 Task: Search one way flight ticket for 3 adults, 3 children in business from Fayetteville: Northwest Arkansas National Airport to Riverton: Central Wyoming Regional Airport (was Riverton Regional) on 5-4-2023. Choice of flights is Singapure airlines. Number of bags: 1 carry on bag and 3 checked bags. Price is upto 99000. Outbound departure time preference is 23:15.
Action: Mouse moved to (367, 312)
Screenshot: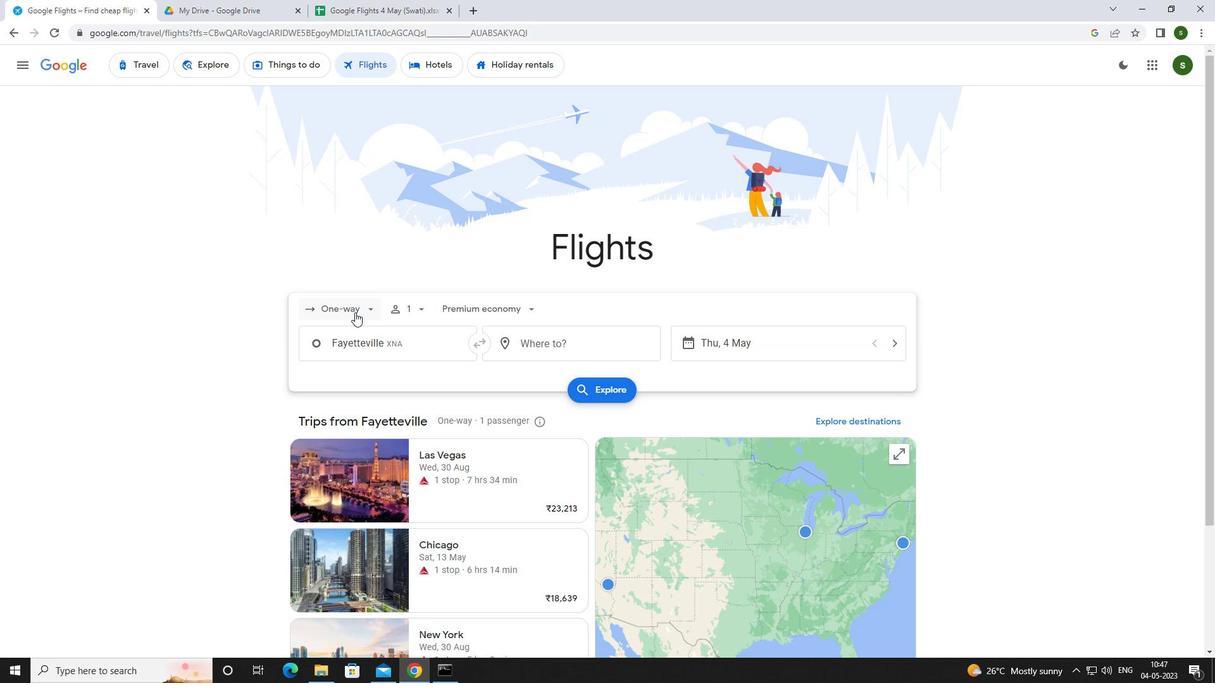 
Action: Mouse pressed left at (367, 312)
Screenshot: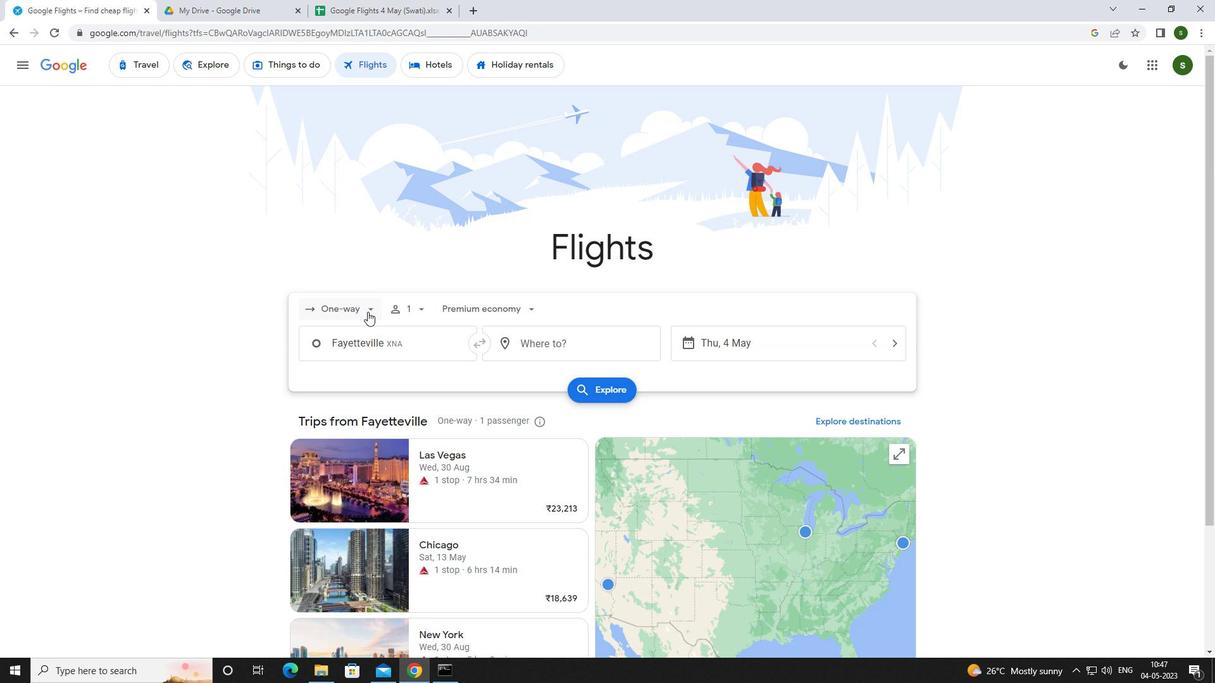 
Action: Mouse moved to (369, 361)
Screenshot: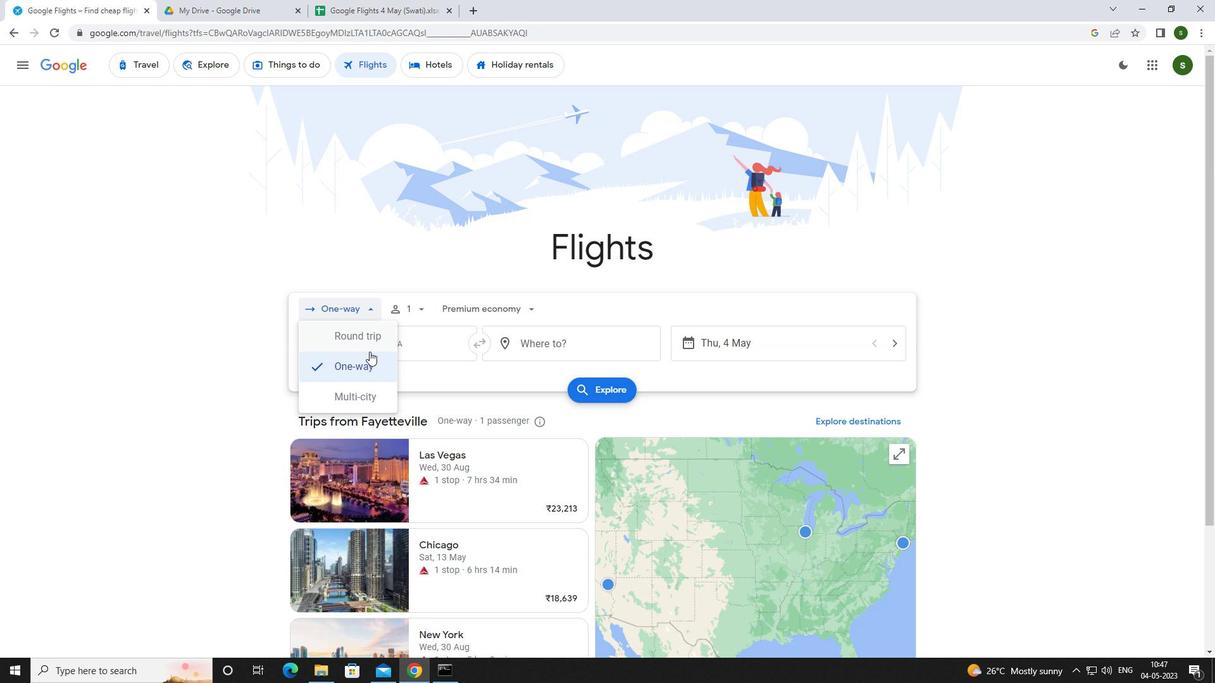 
Action: Mouse pressed left at (369, 361)
Screenshot: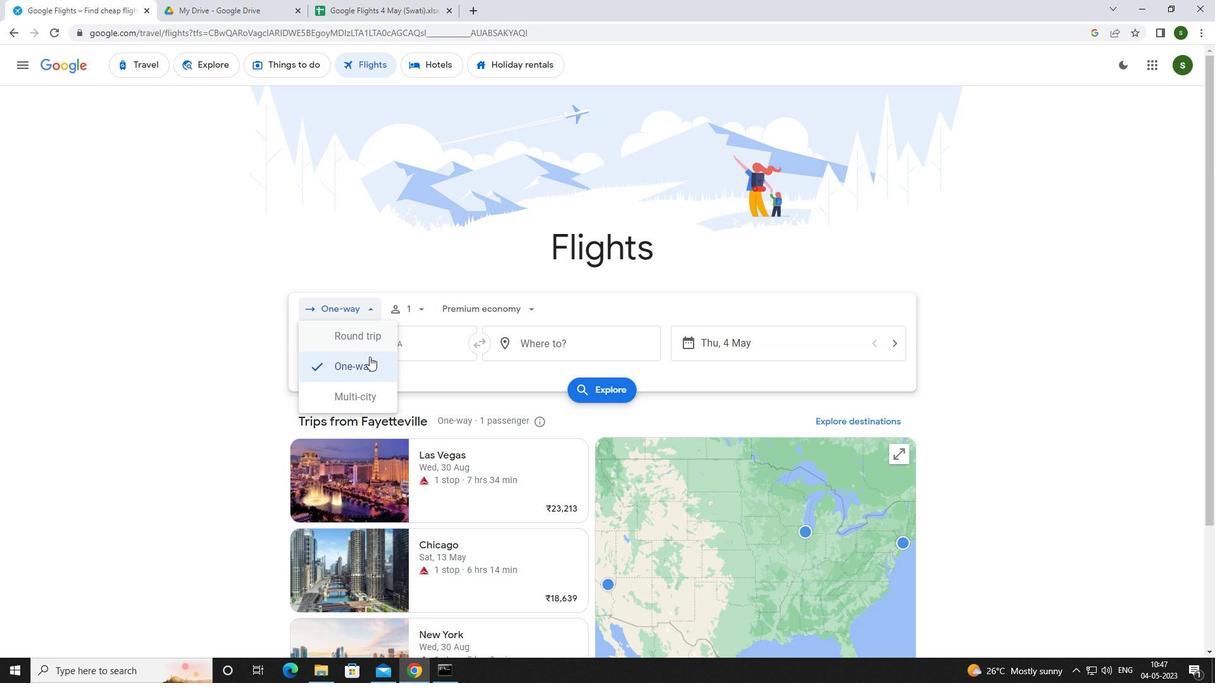 
Action: Mouse moved to (424, 307)
Screenshot: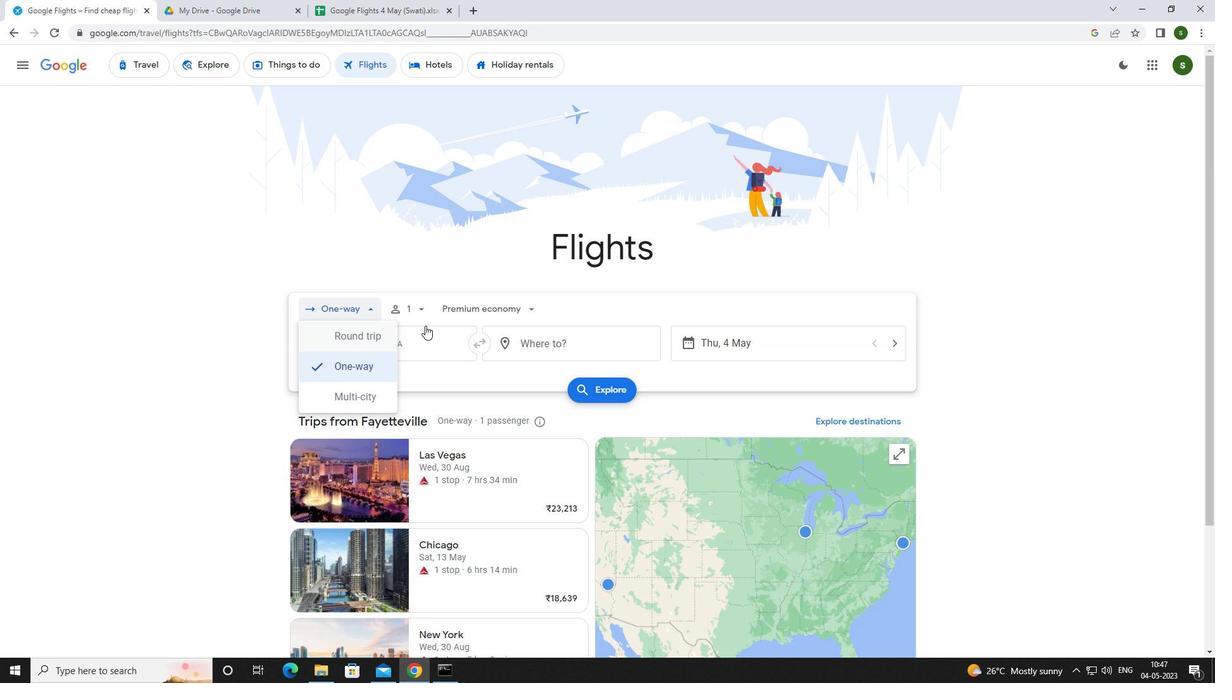 
Action: Mouse pressed left at (424, 307)
Screenshot: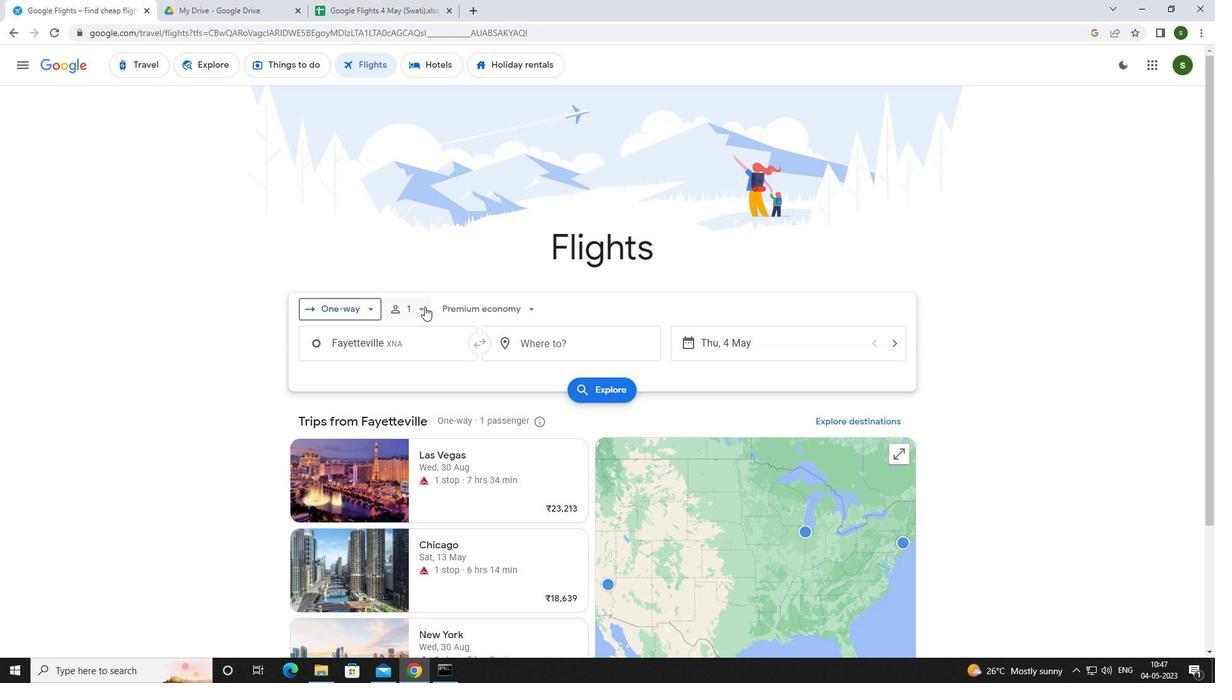 
Action: Mouse moved to (528, 339)
Screenshot: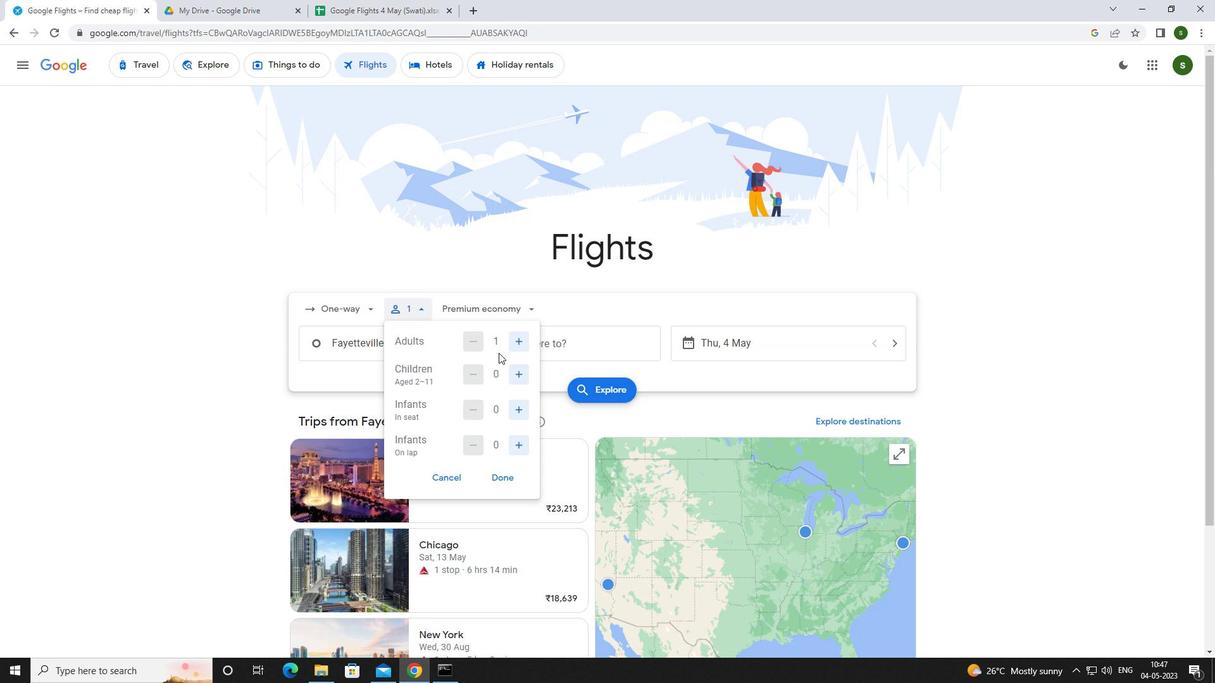 
Action: Mouse pressed left at (528, 339)
Screenshot: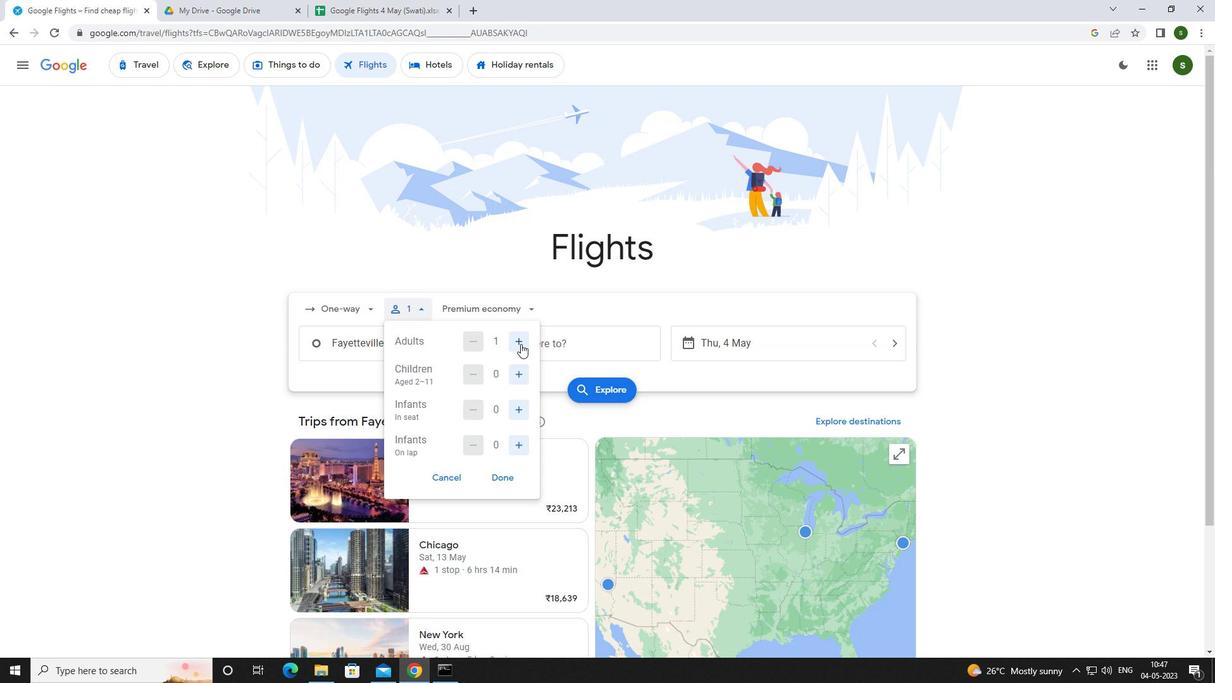 
Action: Mouse pressed left at (528, 339)
Screenshot: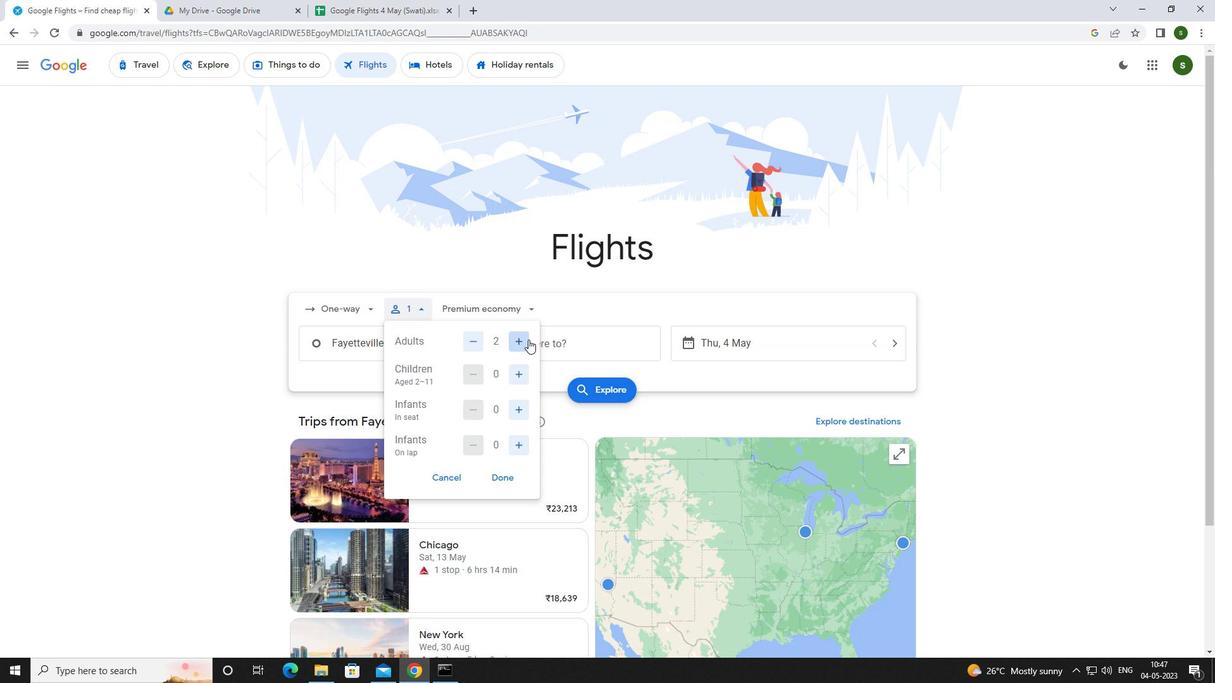 
Action: Mouse moved to (516, 374)
Screenshot: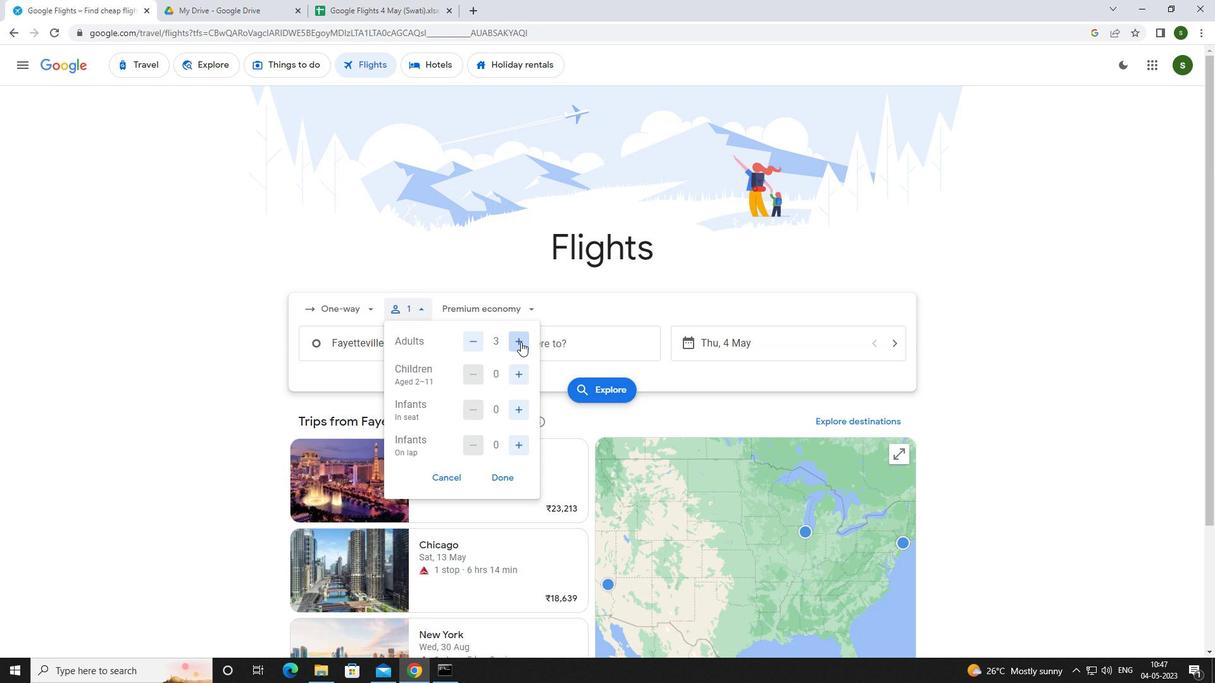 
Action: Mouse pressed left at (516, 374)
Screenshot: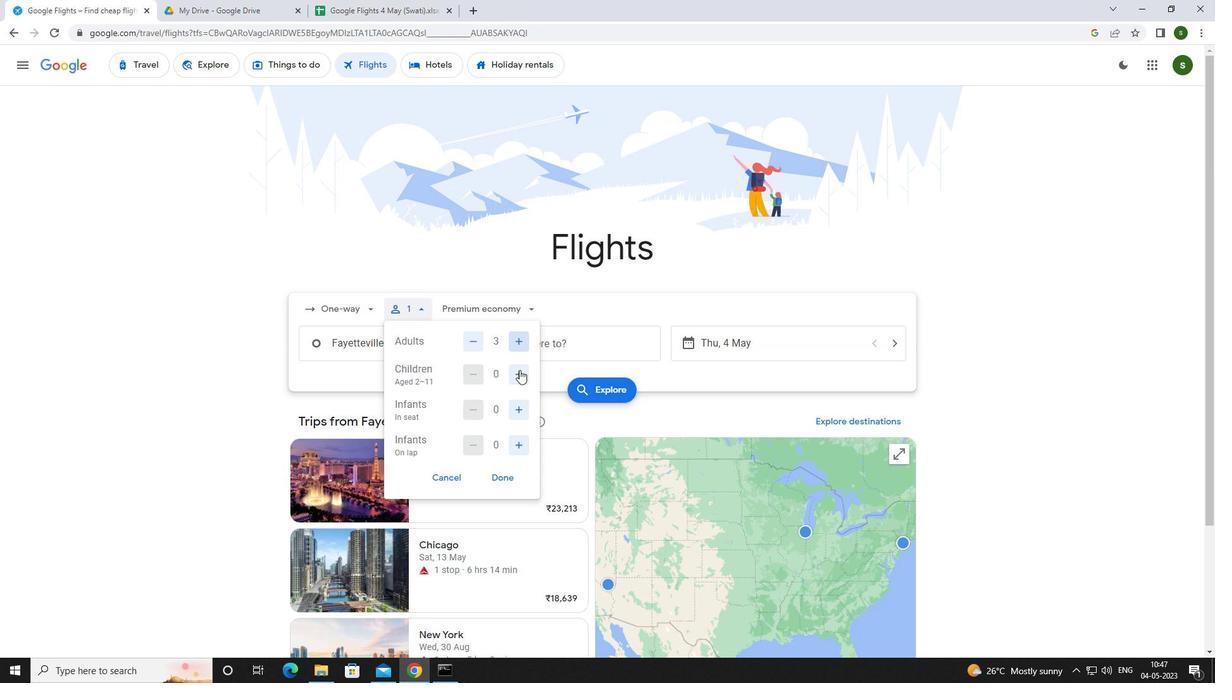 
Action: Mouse pressed left at (516, 374)
Screenshot: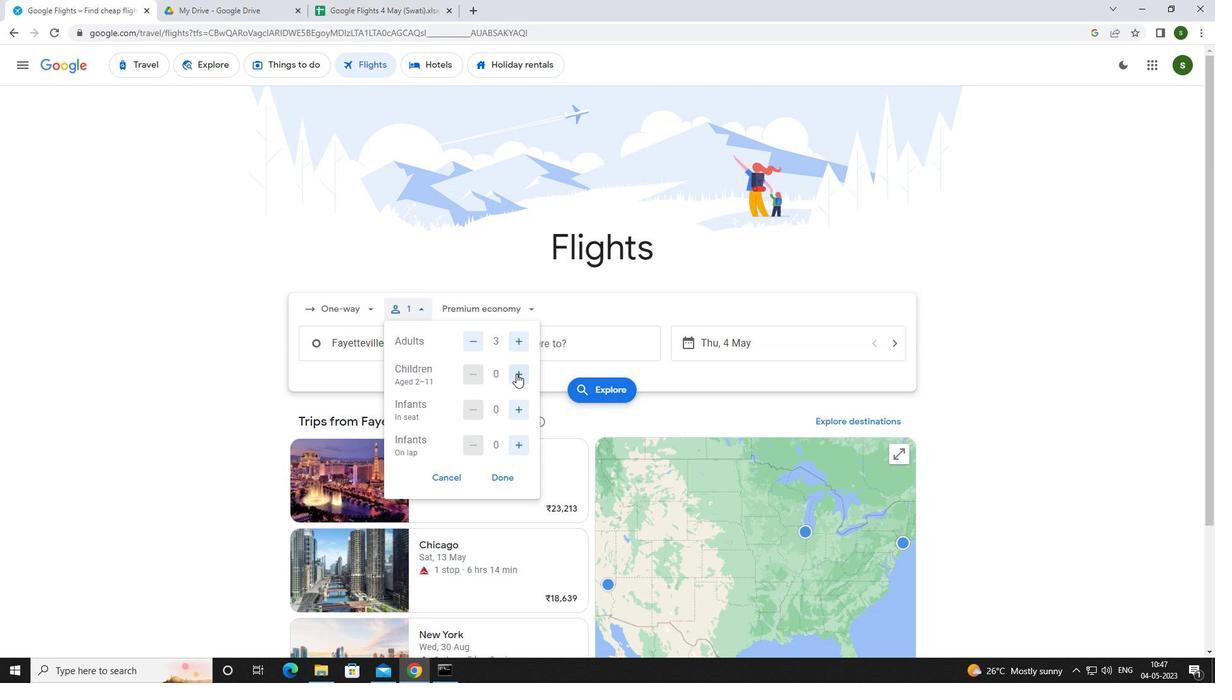 
Action: Mouse pressed left at (516, 374)
Screenshot: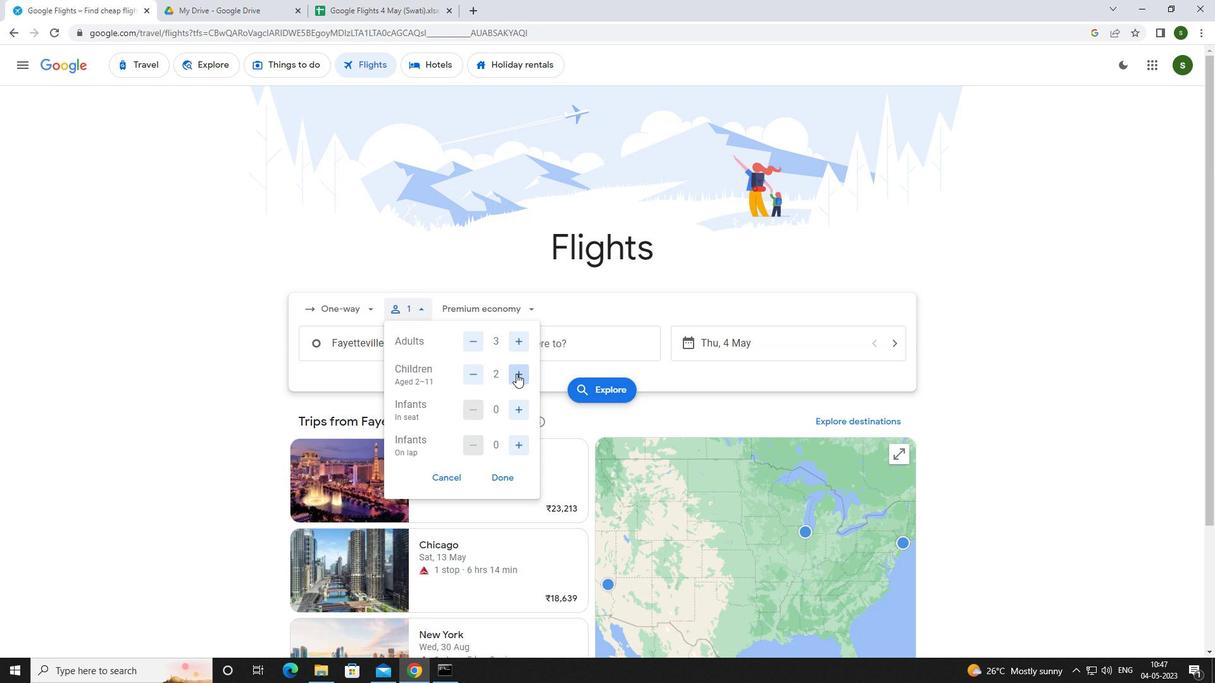 
Action: Mouse moved to (512, 303)
Screenshot: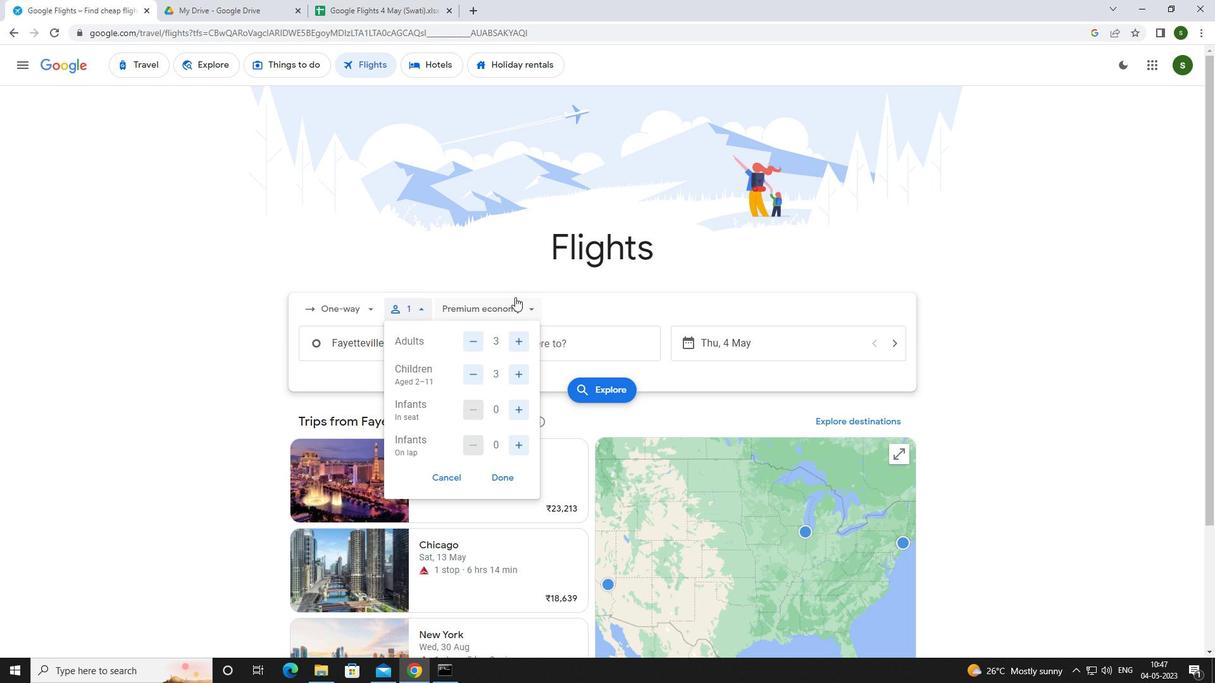 
Action: Mouse pressed left at (512, 303)
Screenshot: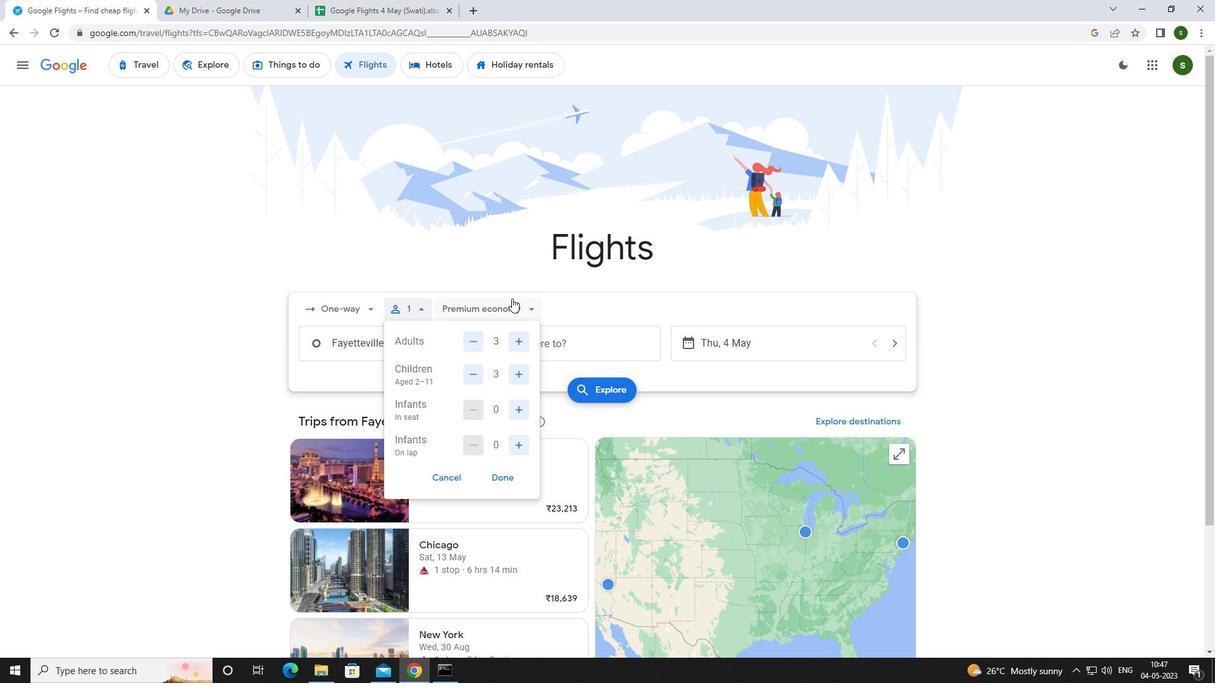 
Action: Mouse moved to (504, 389)
Screenshot: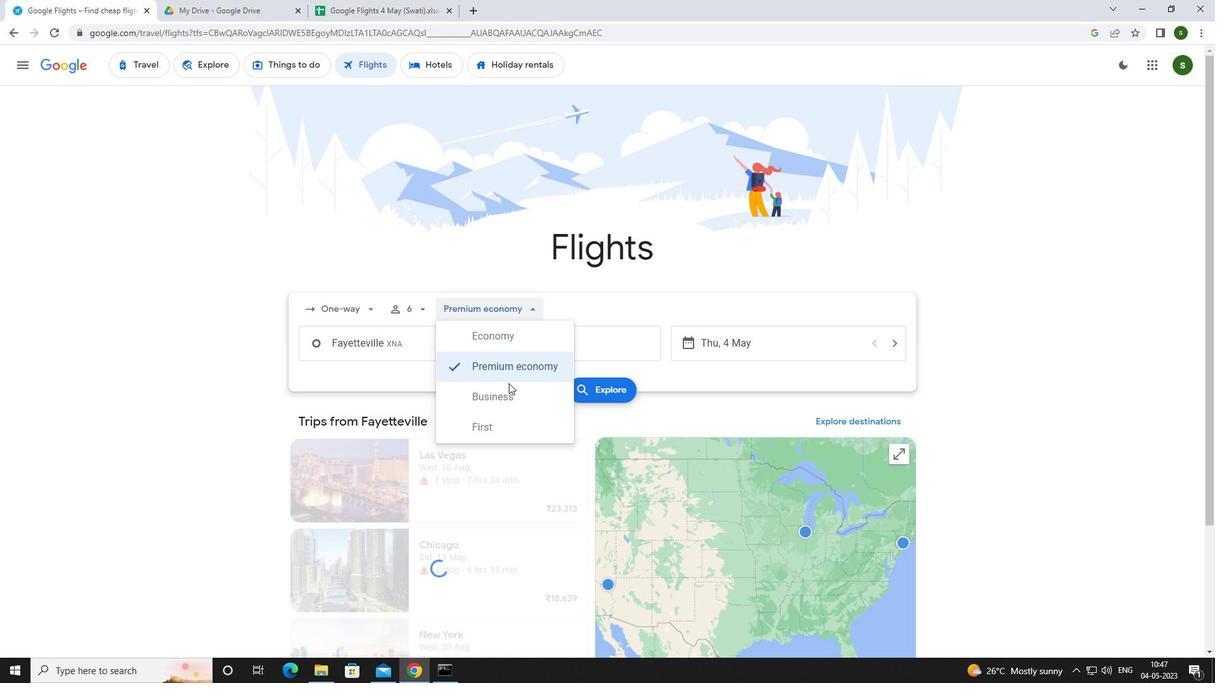 
Action: Mouse pressed left at (504, 389)
Screenshot: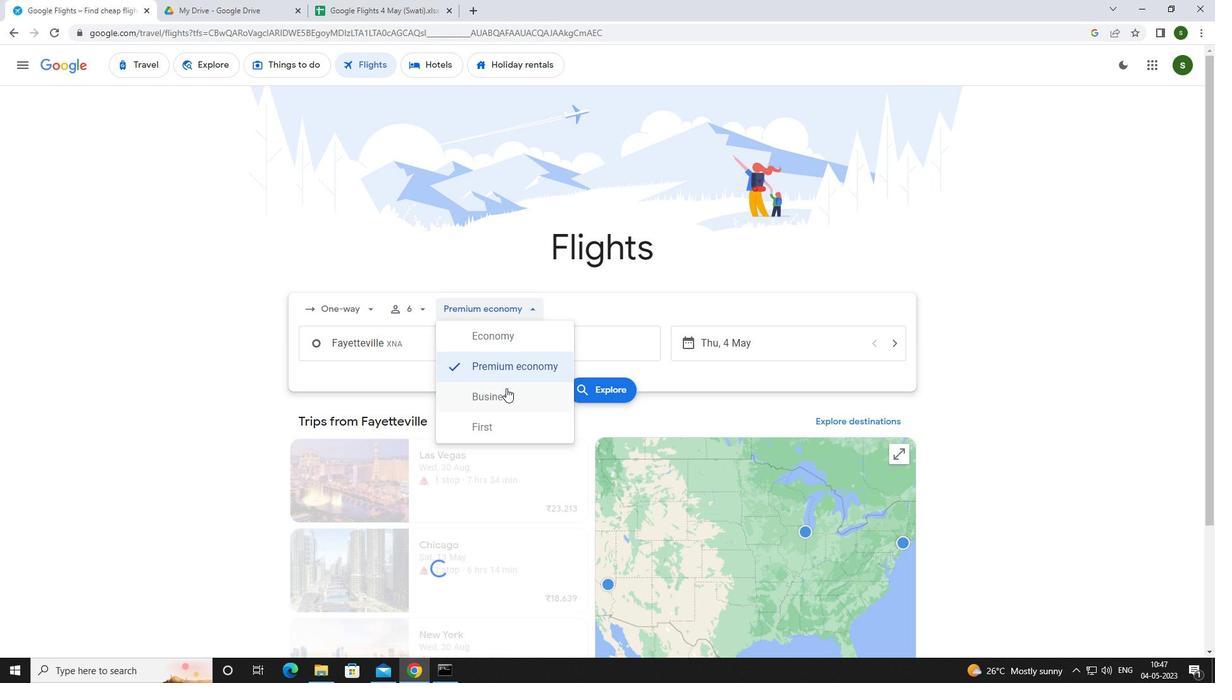 
Action: Mouse moved to (422, 352)
Screenshot: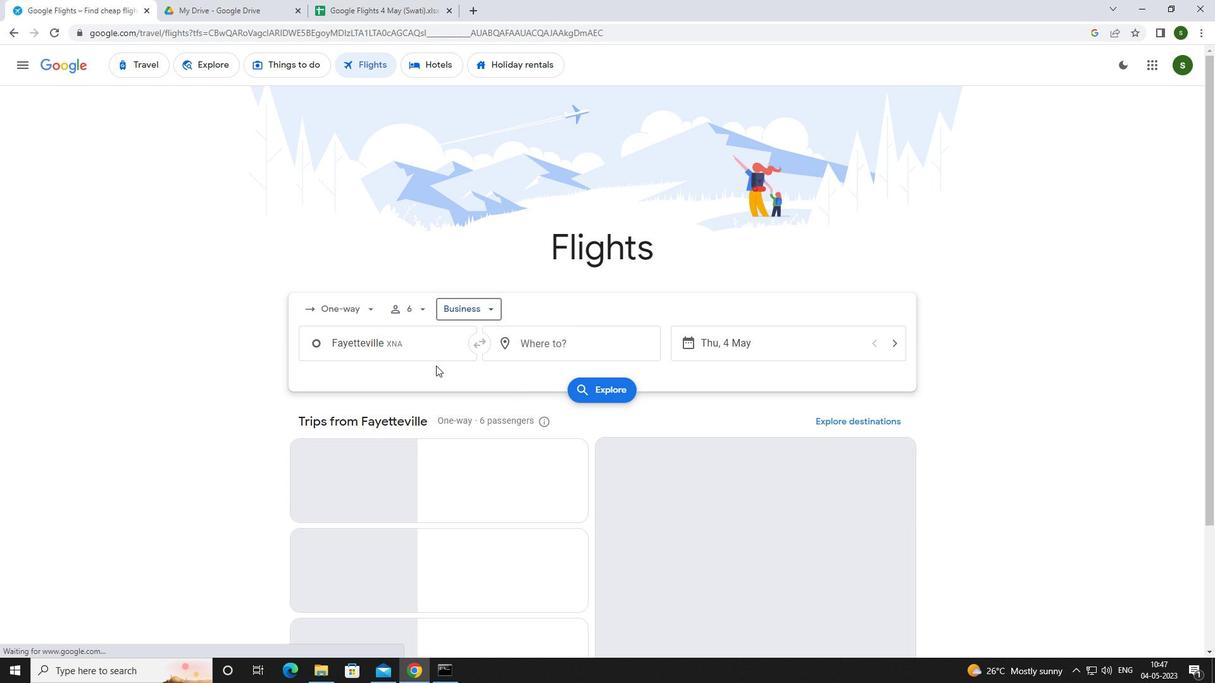 
Action: Mouse pressed left at (422, 352)
Screenshot: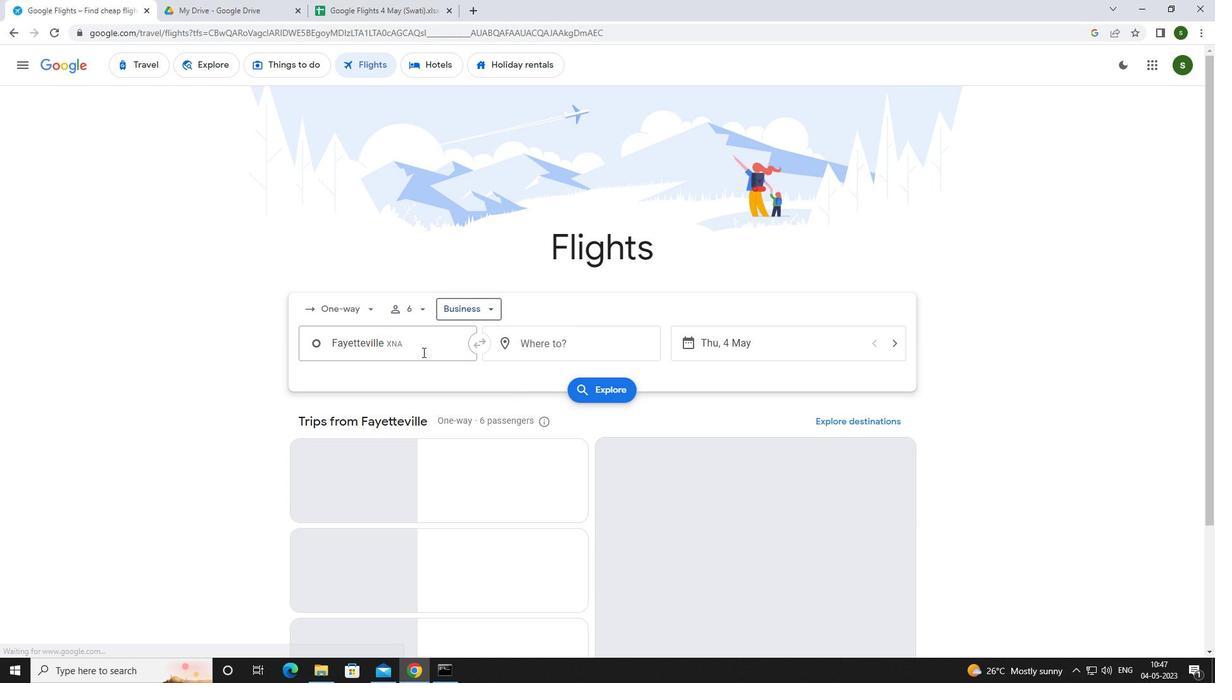 
Action: Mouse moved to (422, 348)
Screenshot: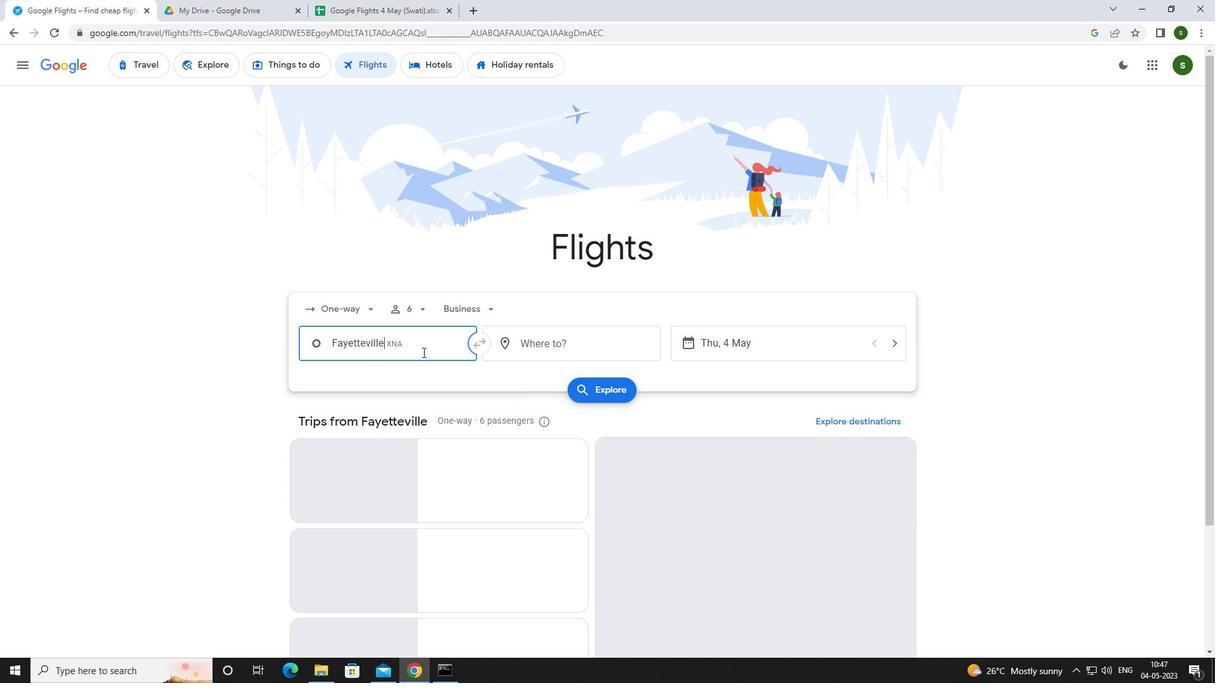 
Action: Key pressed <Key.caps_lock>f<Key.caps_lock>aye
Screenshot: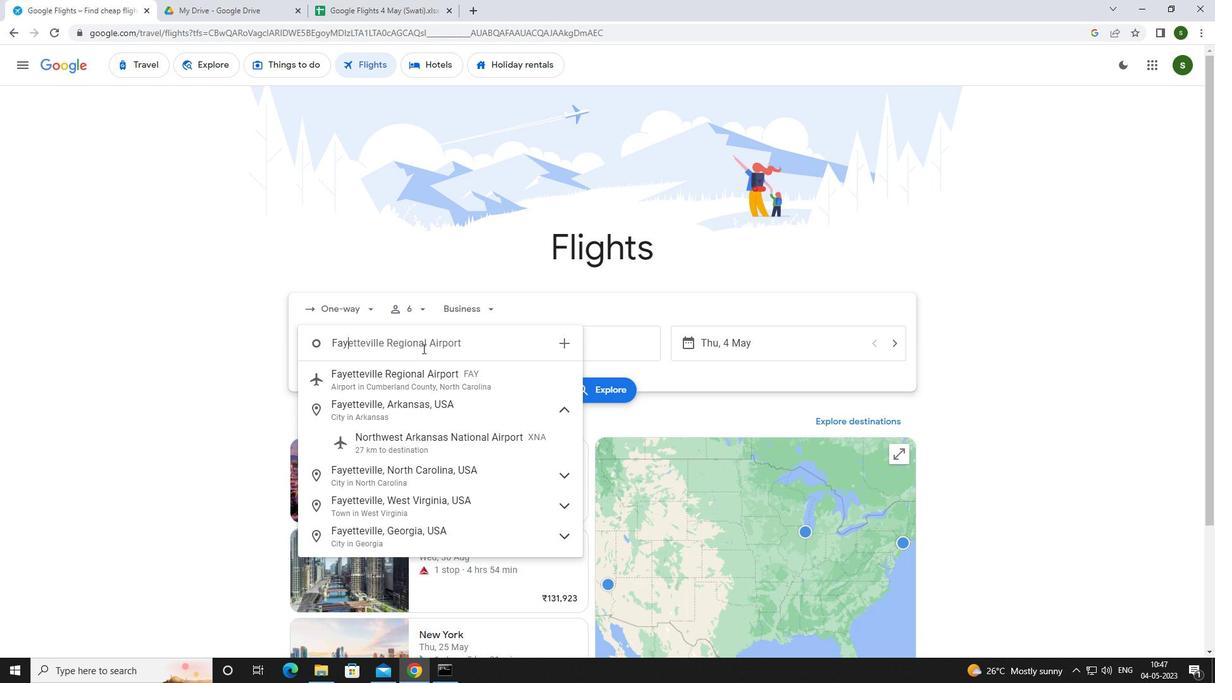 
Action: Mouse moved to (439, 403)
Screenshot: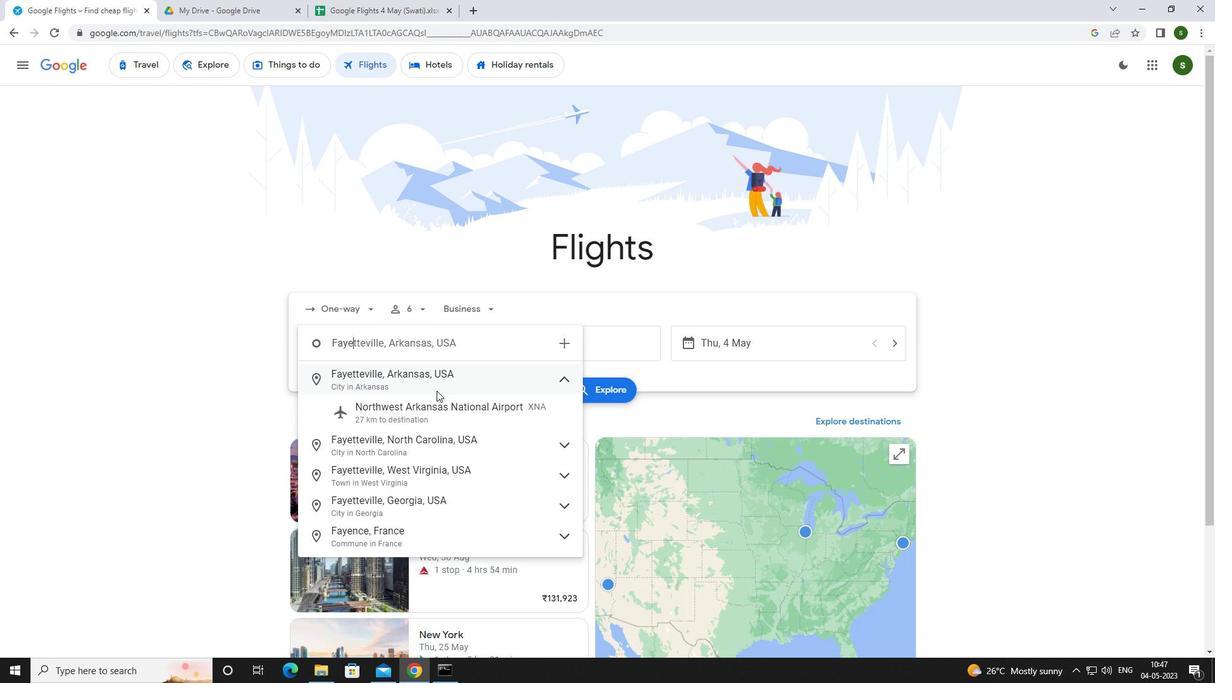 
Action: Mouse pressed left at (439, 403)
Screenshot: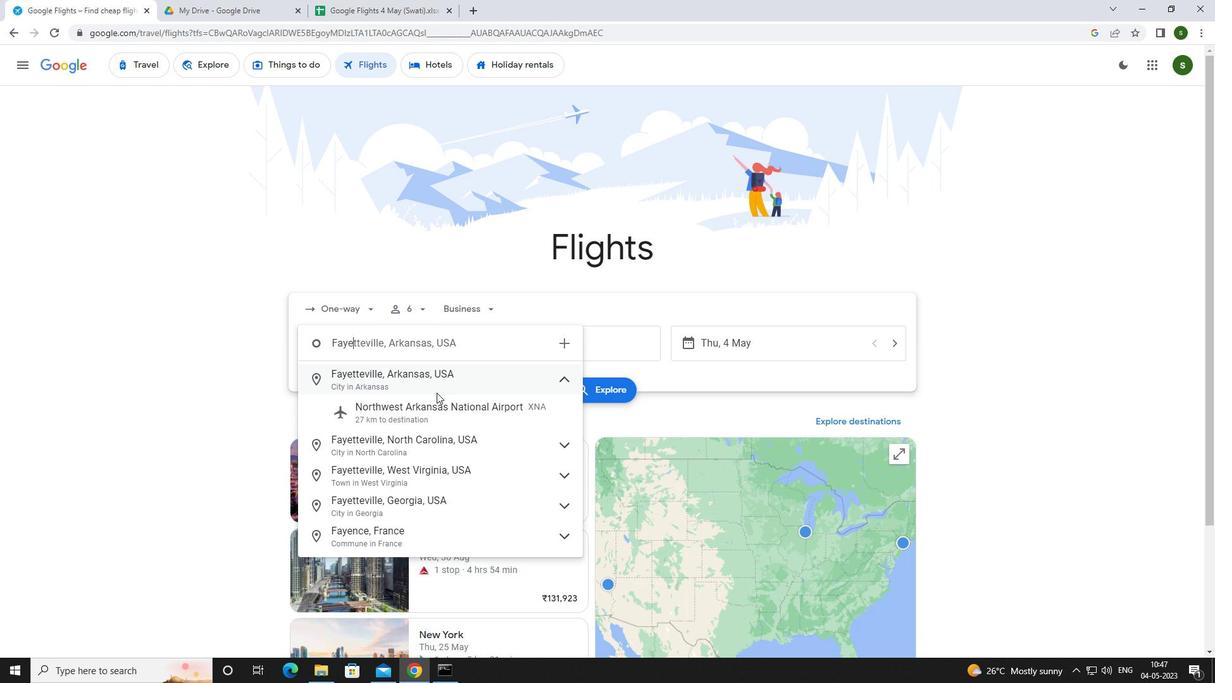 
Action: Mouse moved to (543, 341)
Screenshot: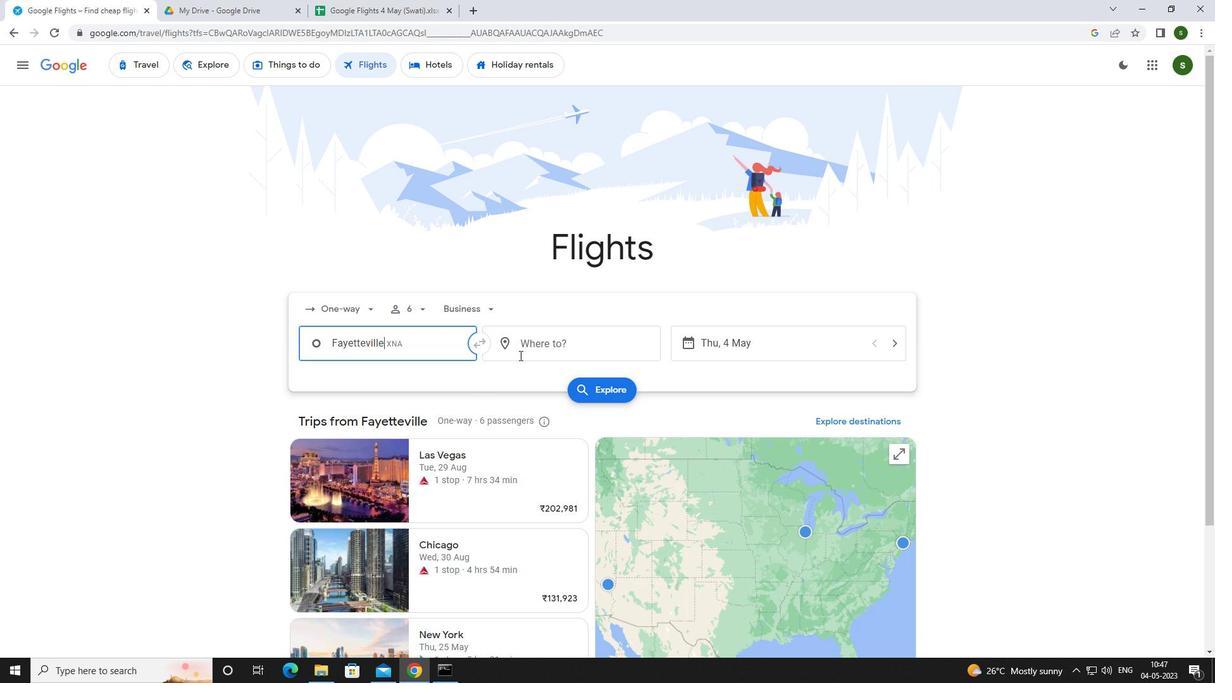 
Action: Mouse pressed left at (543, 341)
Screenshot: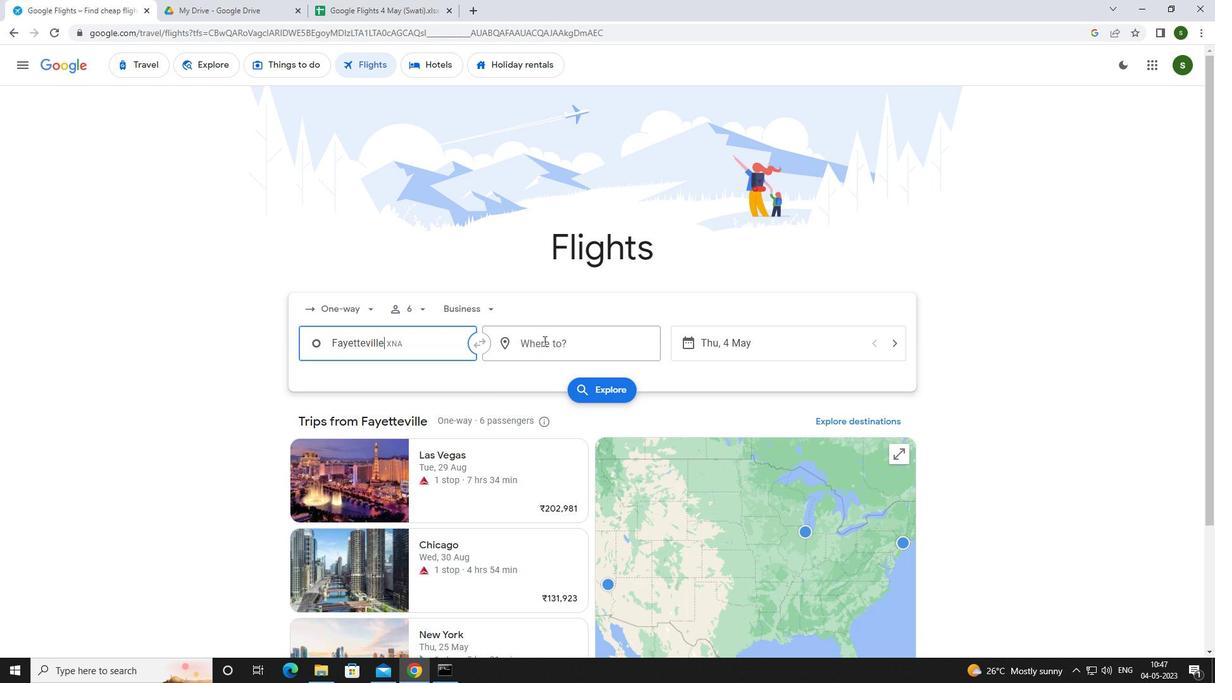 
Action: Mouse moved to (498, 351)
Screenshot: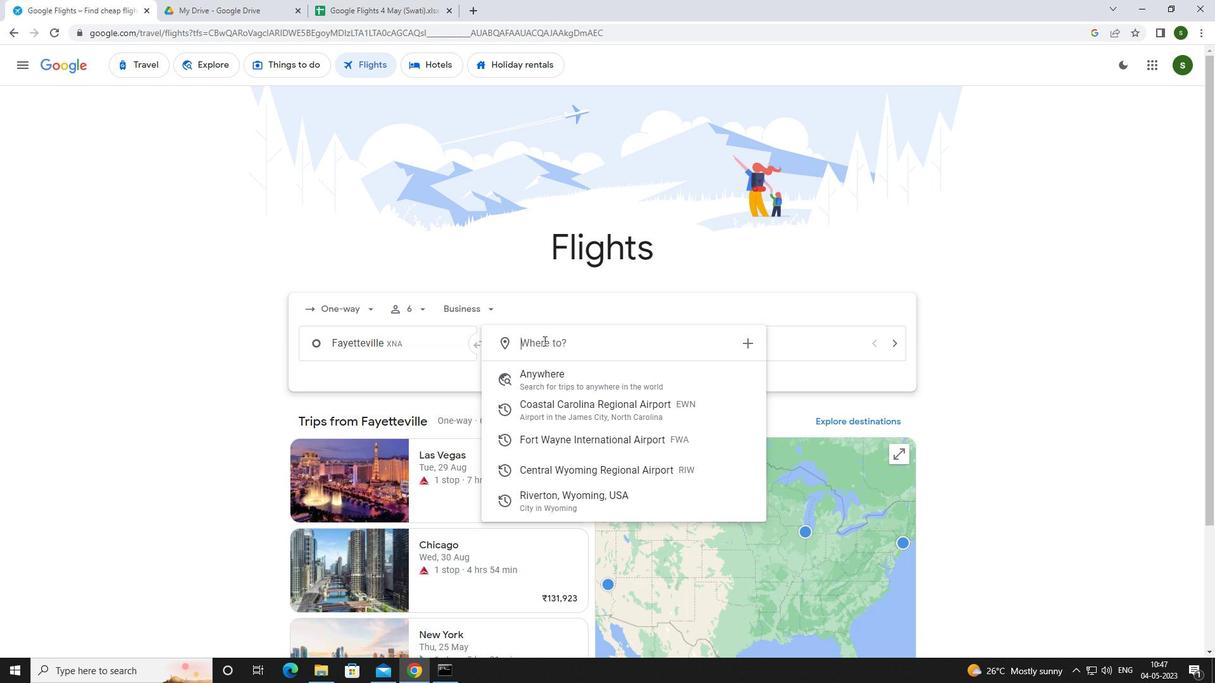 
Action: Key pressed <Key.caps_lock>r<Key.caps_lock>iverto
Screenshot: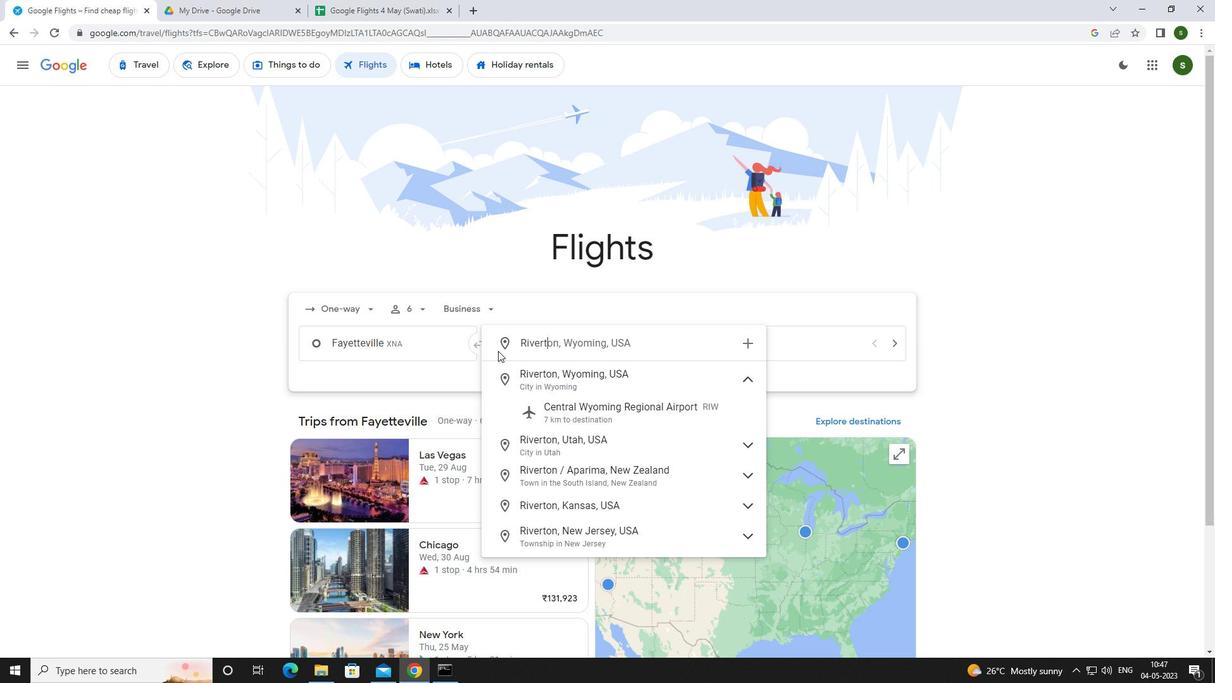 
Action: Mouse moved to (591, 411)
Screenshot: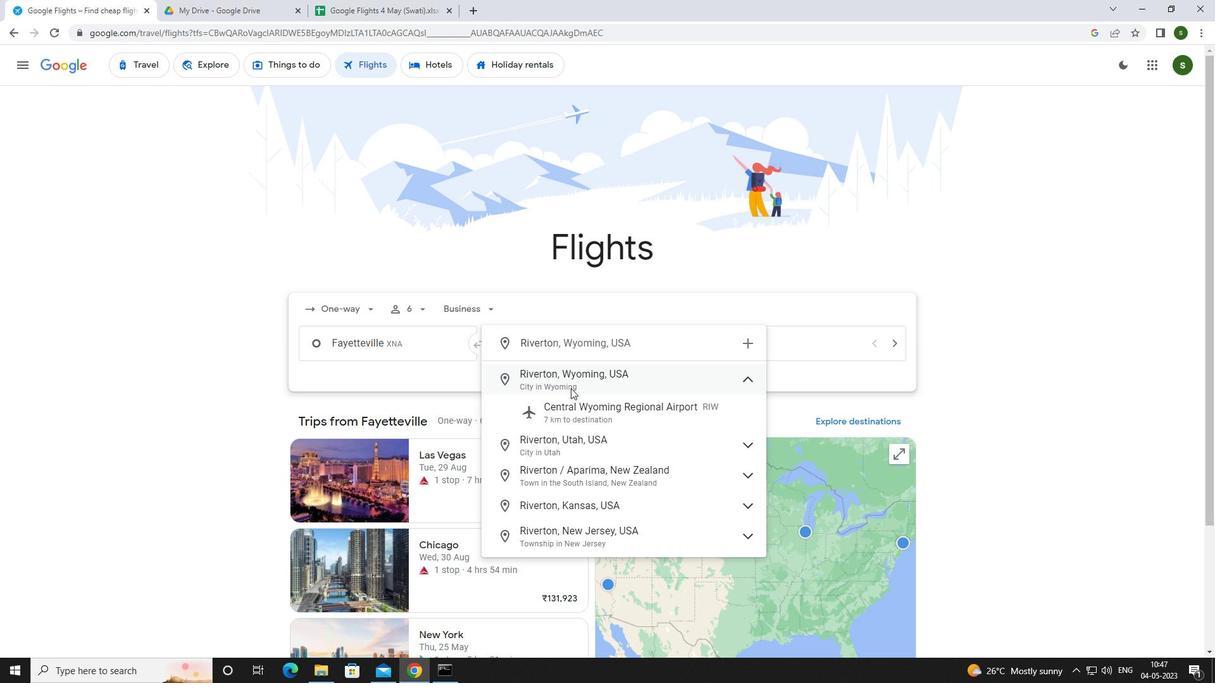 
Action: Mouse pressed left at (591, 411)
Screenshot: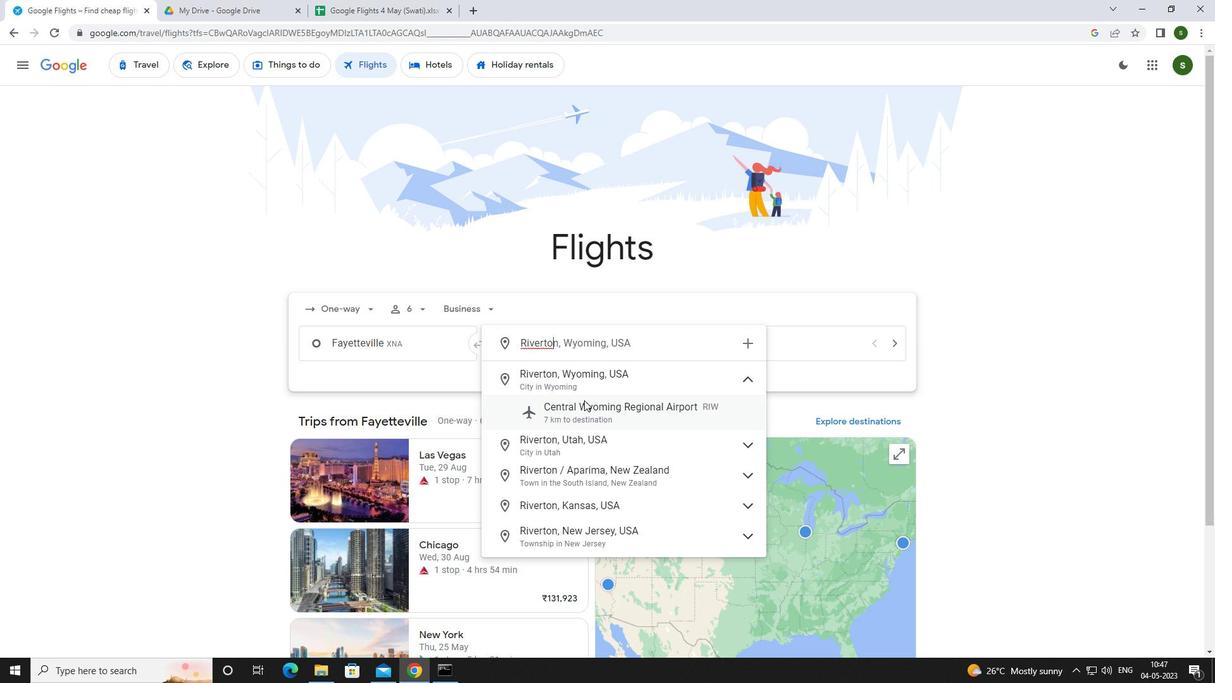 
Action: Mouse moved to (759, 348)
Screenshot: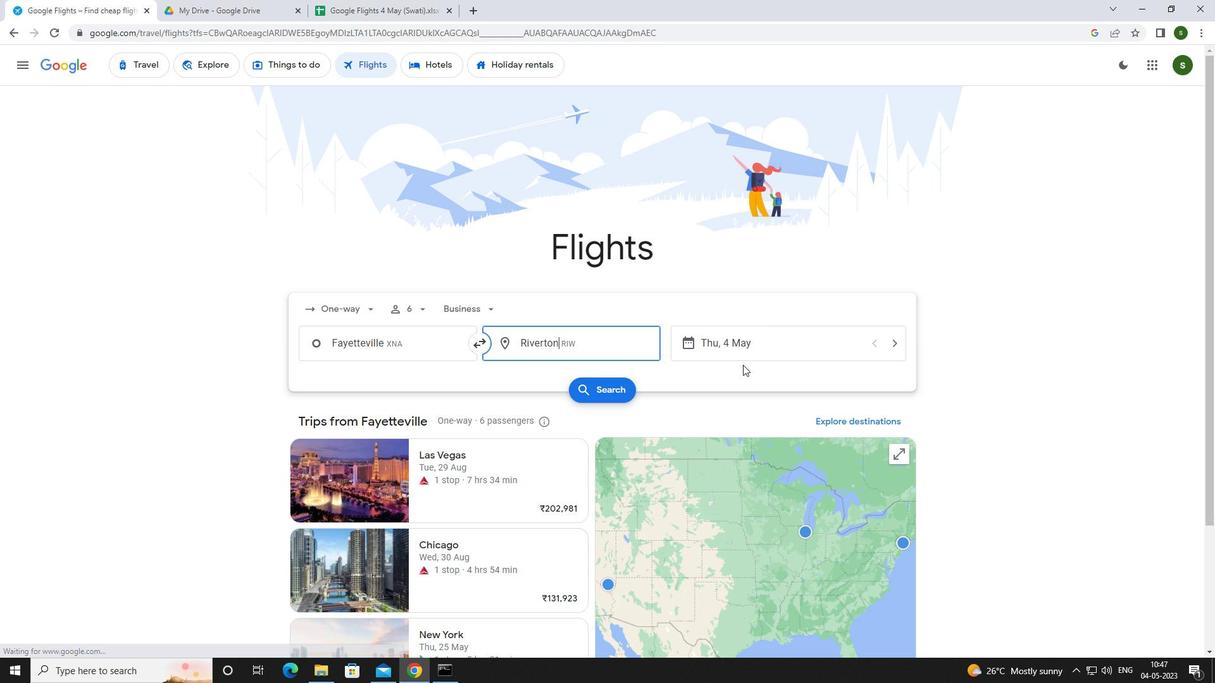 
Action: Mouse pressed left at (759, 348)
Screenshot: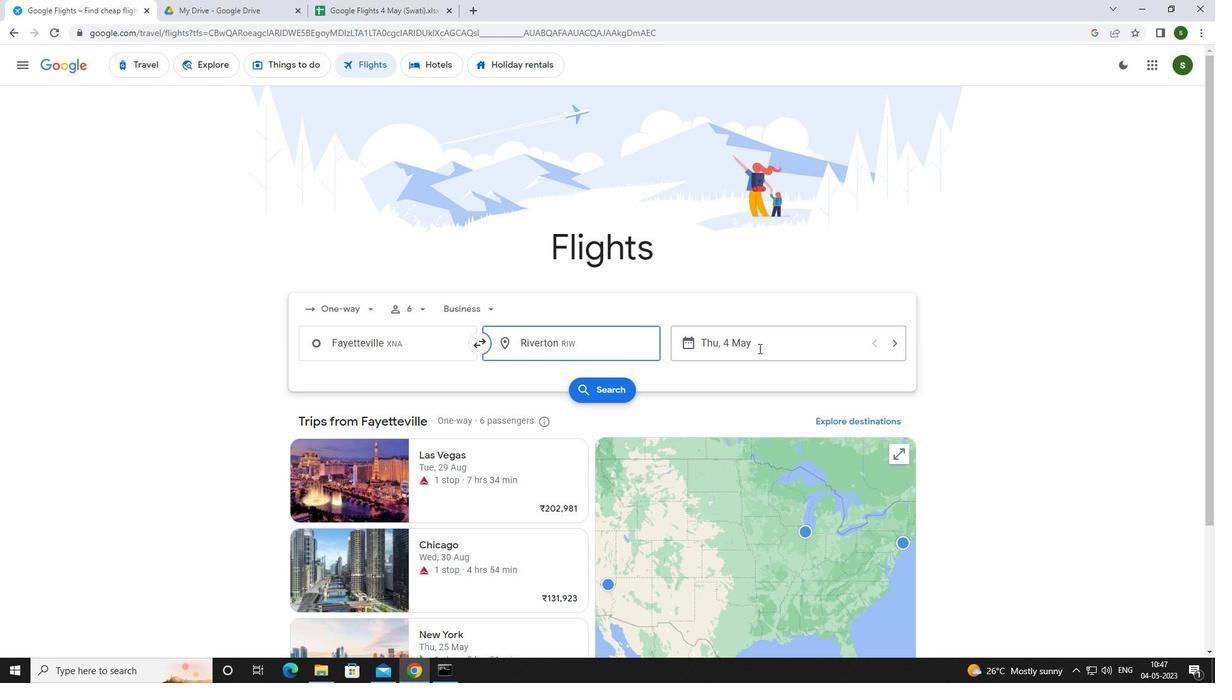 
Action: Mouse moved to (569, 422)
Screenshot: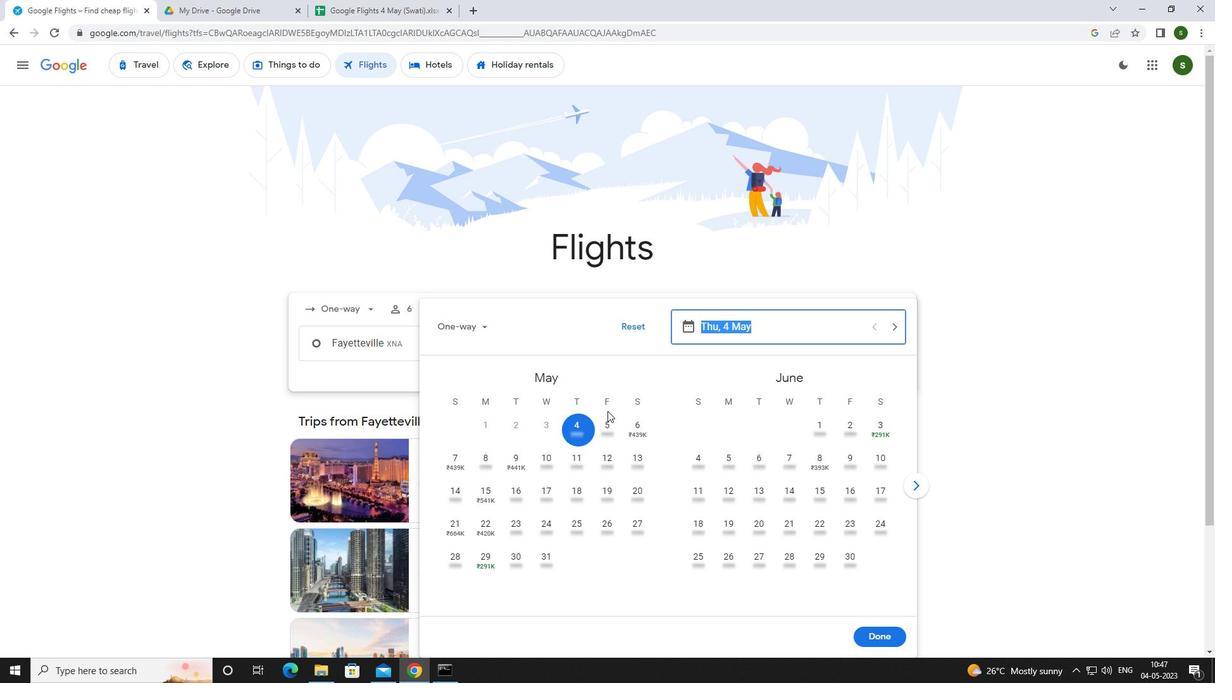 
Action: Mouse pressed left at (569, 422)
Screenshot: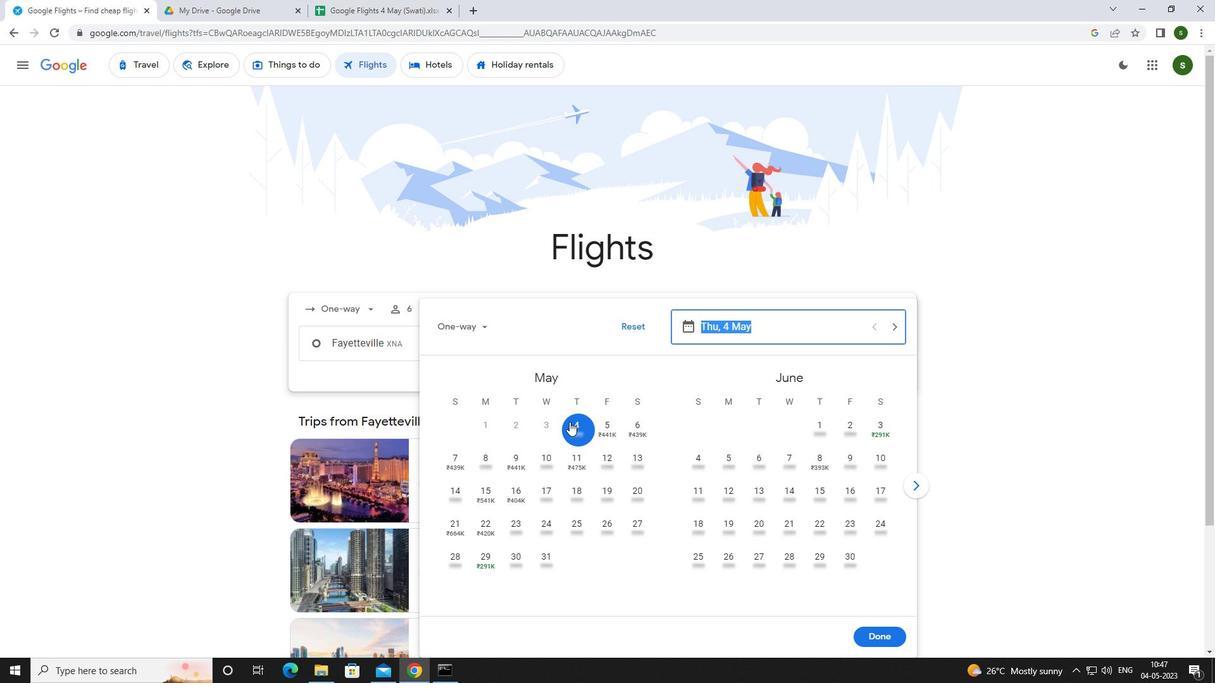 
Action: Mouse moved to (876, 634)
Screenshot: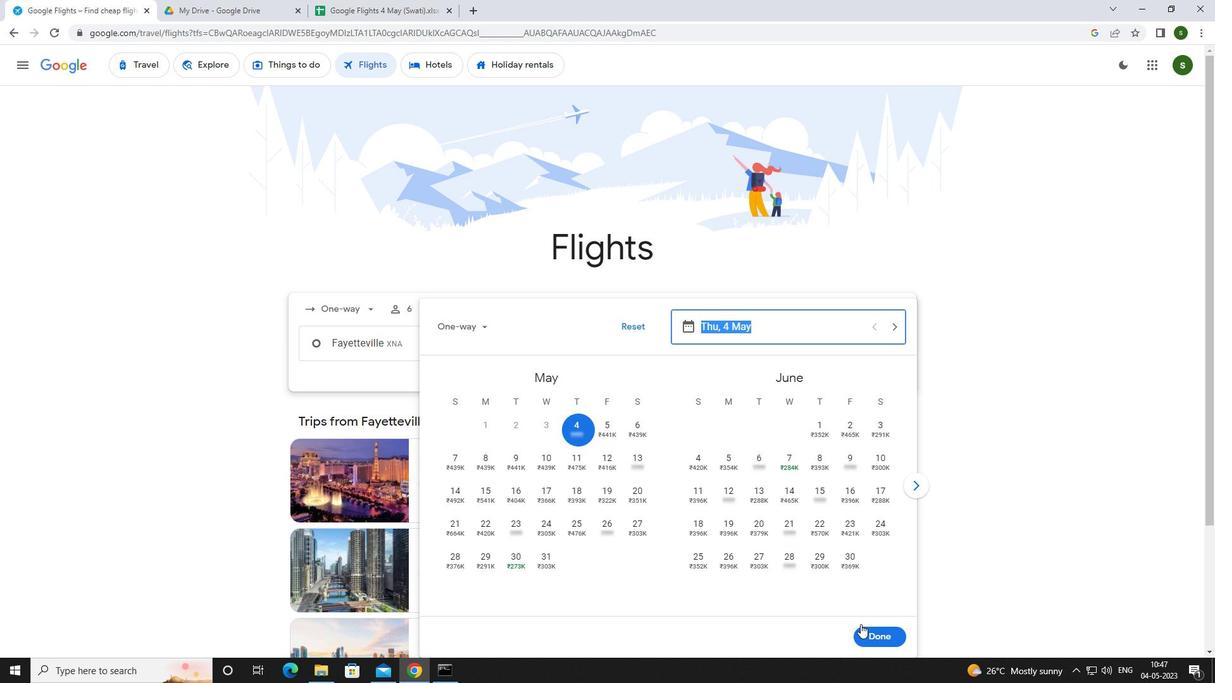 
Action: Mouse pressed left at (876, 634)
Screenshot: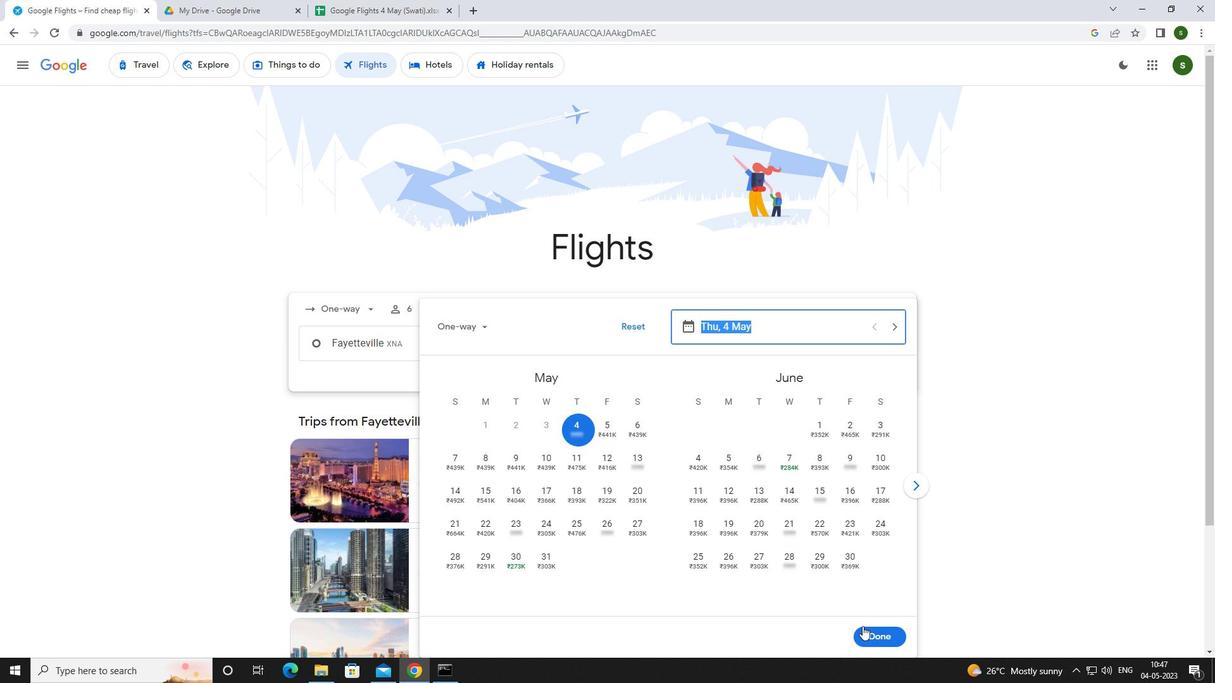 
Action: Mouse moved to (617, 394)
Screenshot: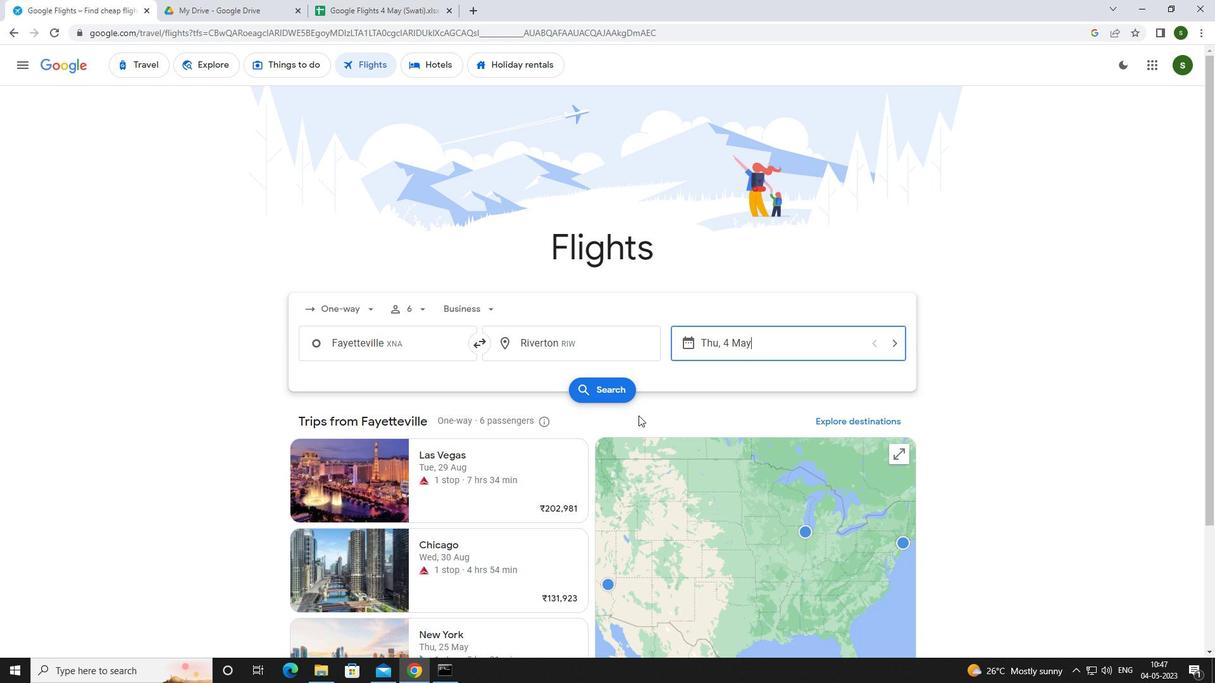 
Action: Mouse pressed left at (617, 394)
Screenshot: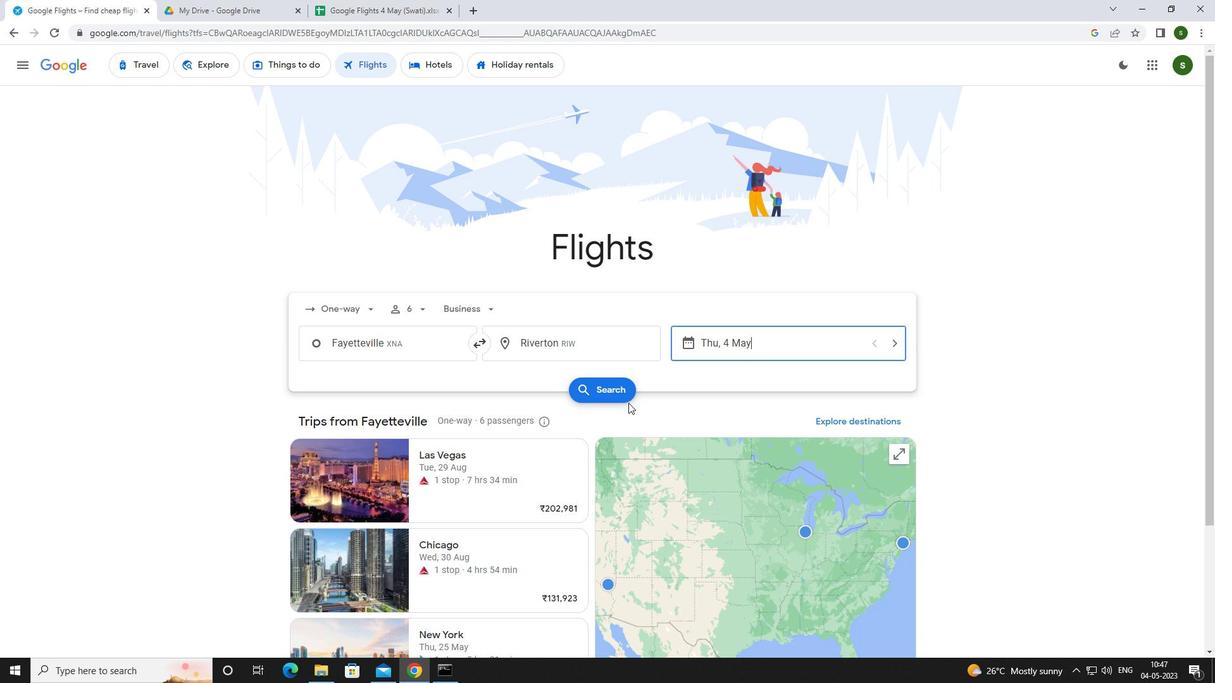 
Action: Mouse moved to (325, 176)
Screenshot: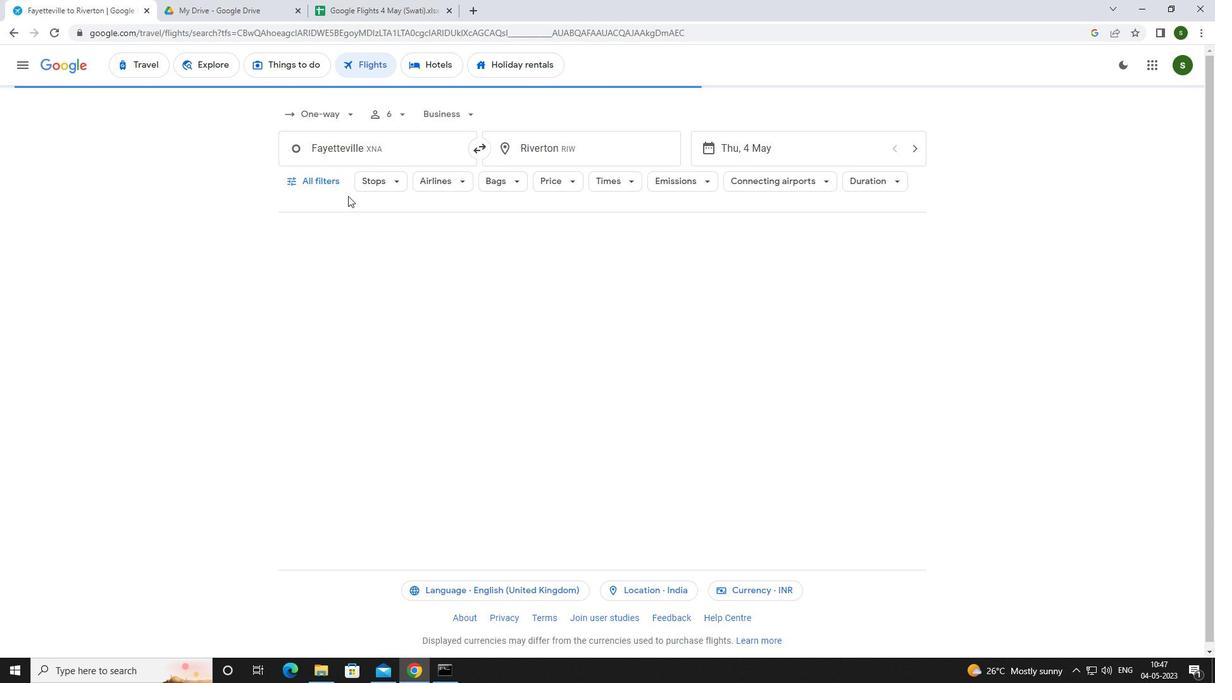 
Action: Mouse pressed left at (325, 176)
Screenshot: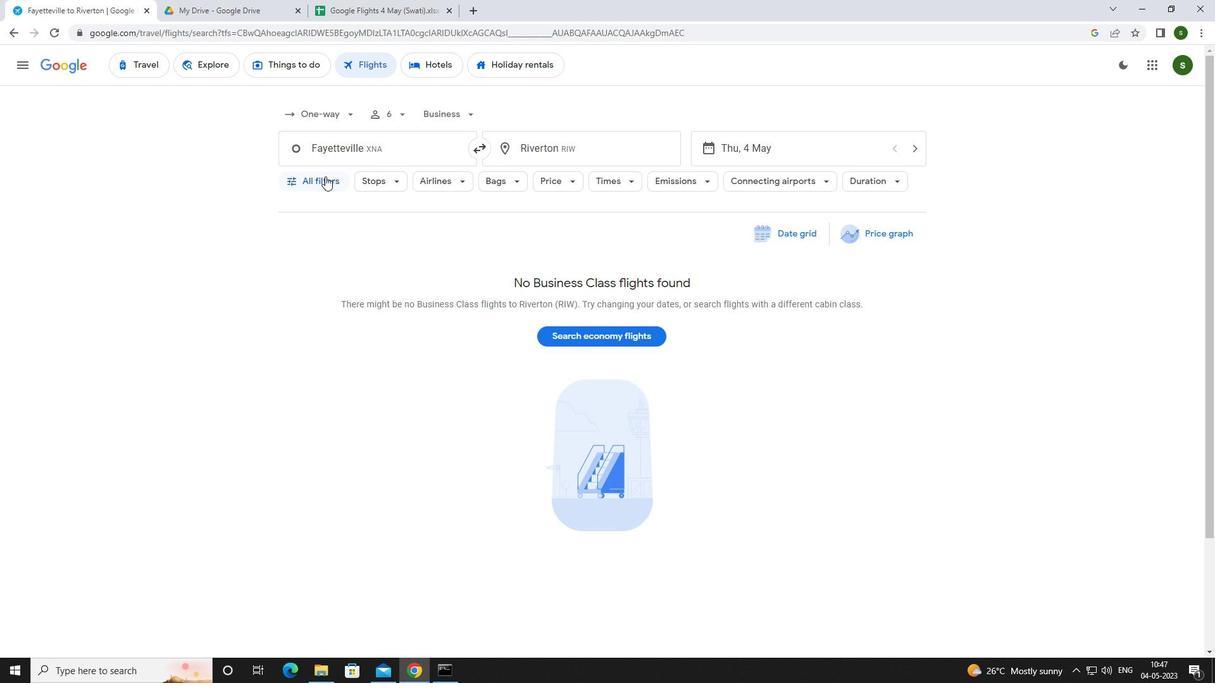 
Action: Mouse moved to (471, 452)
Screenshot: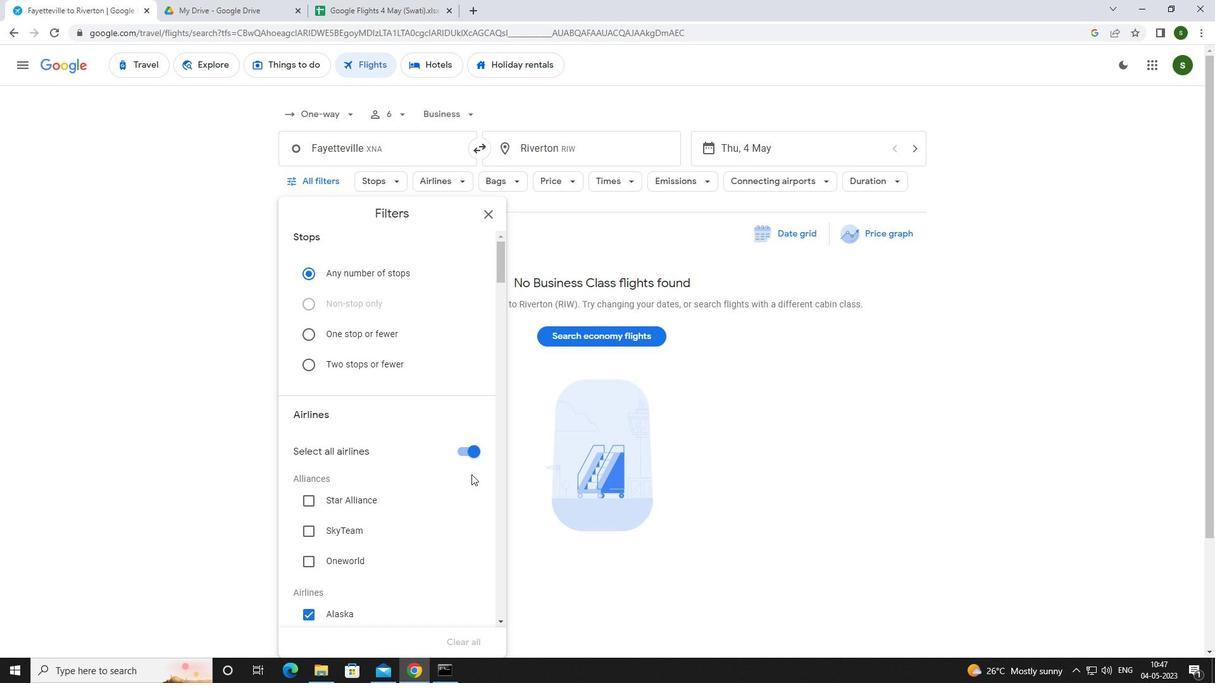 
Action: Mouse pressed left at (471, 452)
Screenshot: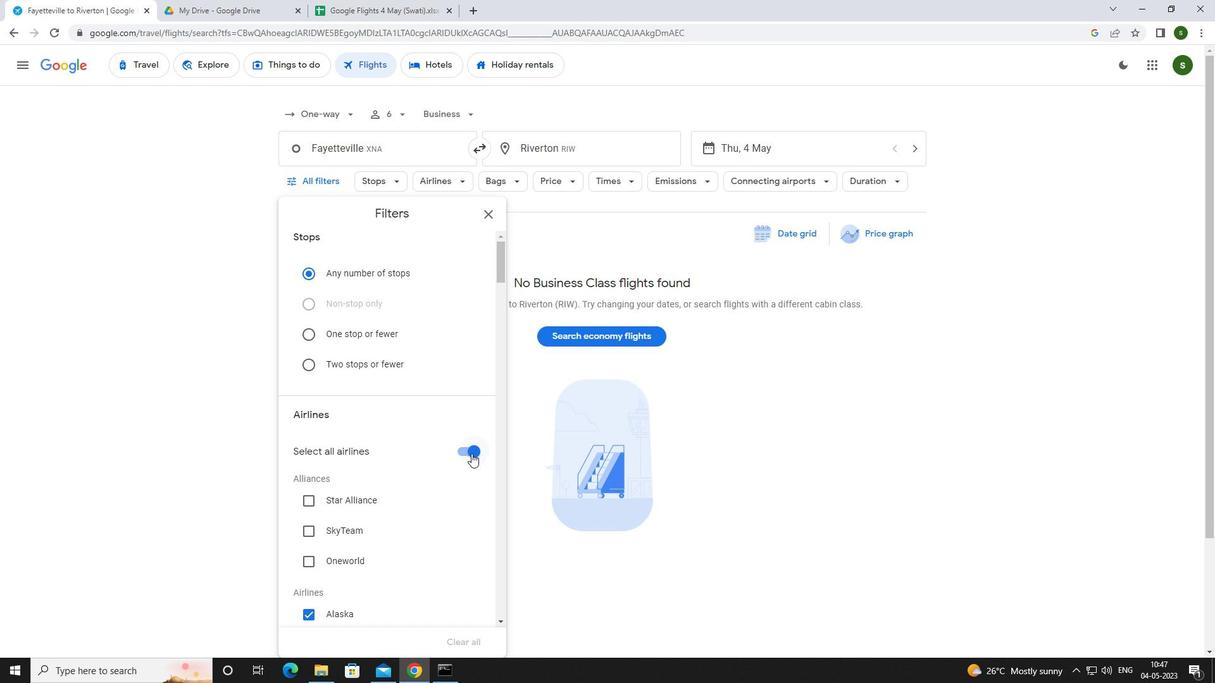 
Action: Mouse moved to (446, 419)
Screenshot: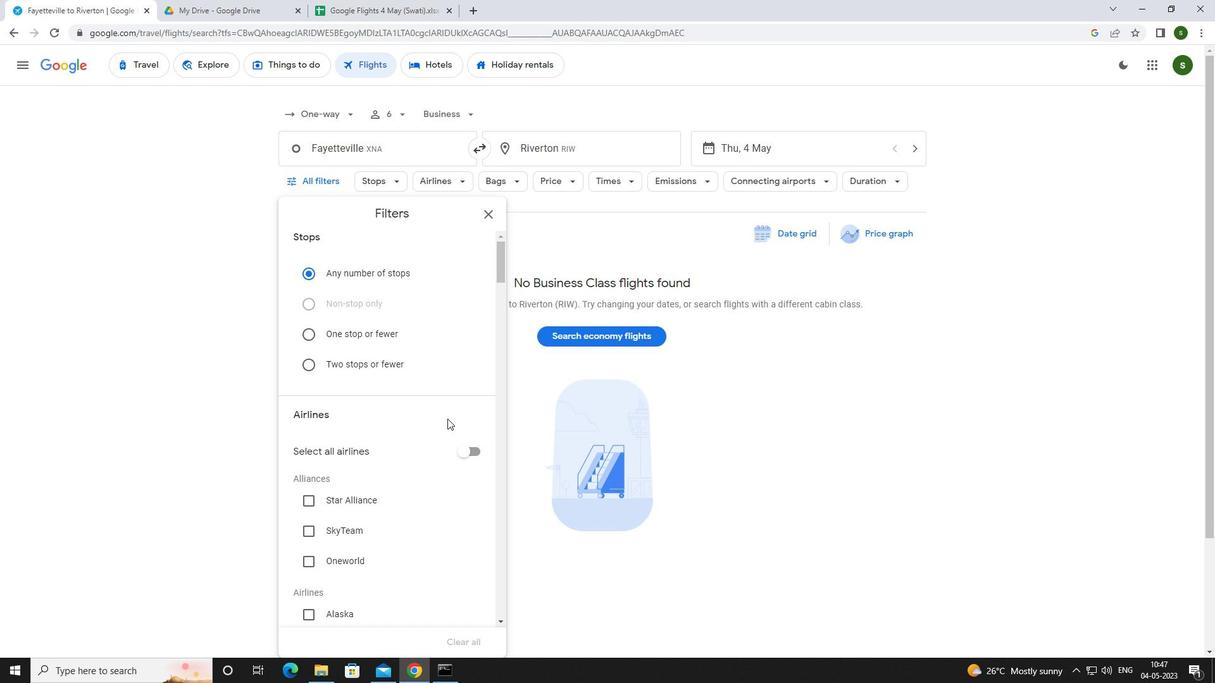 
Action: Mouse scrolled (446, 418) with delta (0, 0)
Screenshot: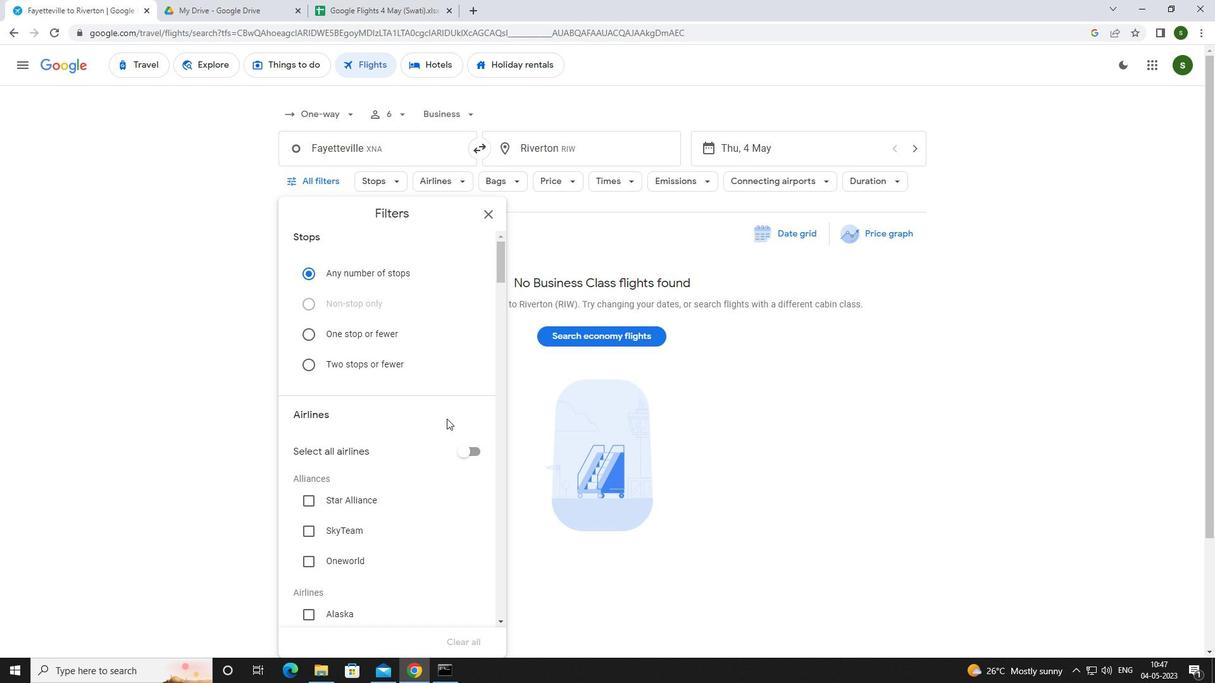 
Action: Mouse scrolled (446, 418) with delta (0, 0)
Screenshot: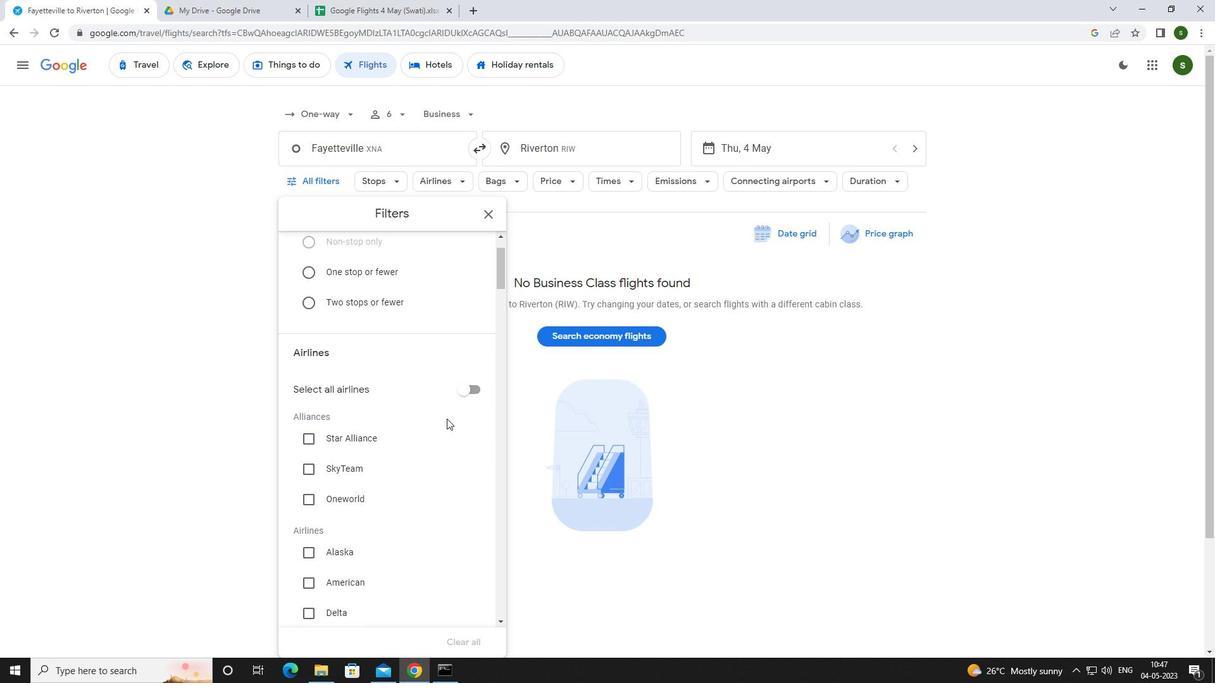 
Action: Mouse scrolled (446, 418) with delta (0, 0)
Screenshot: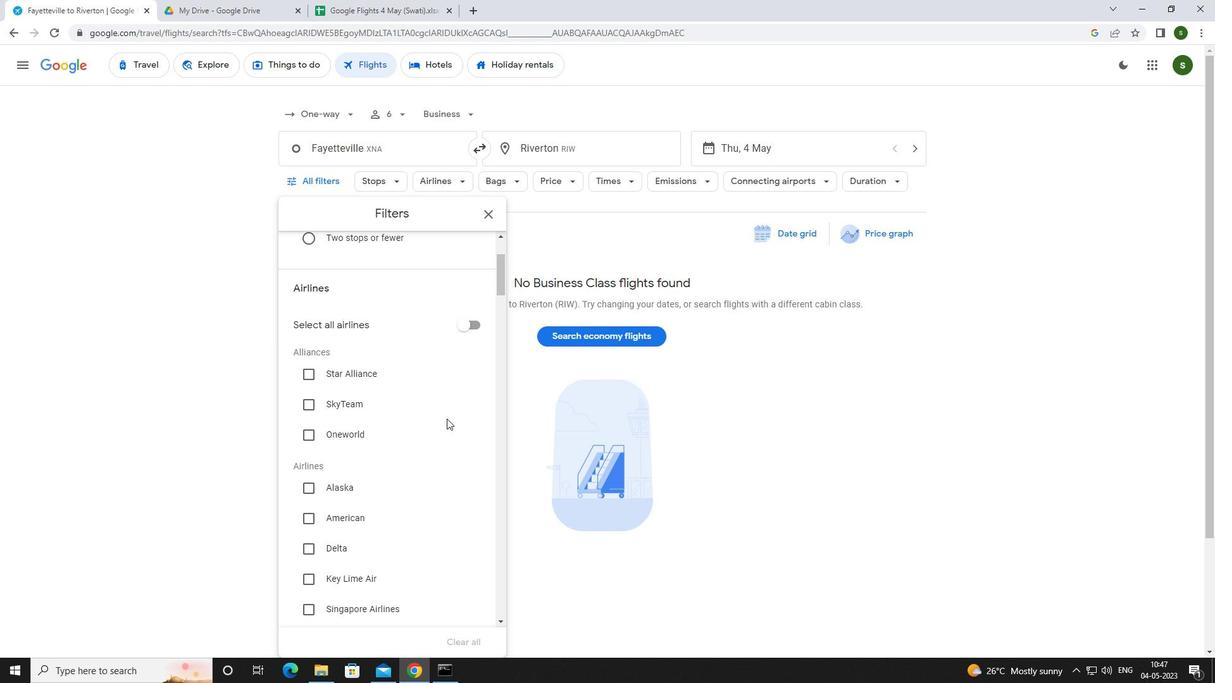 
Action: Mouse scrolled (446, 418) with delta (0, 0)
Screenshot: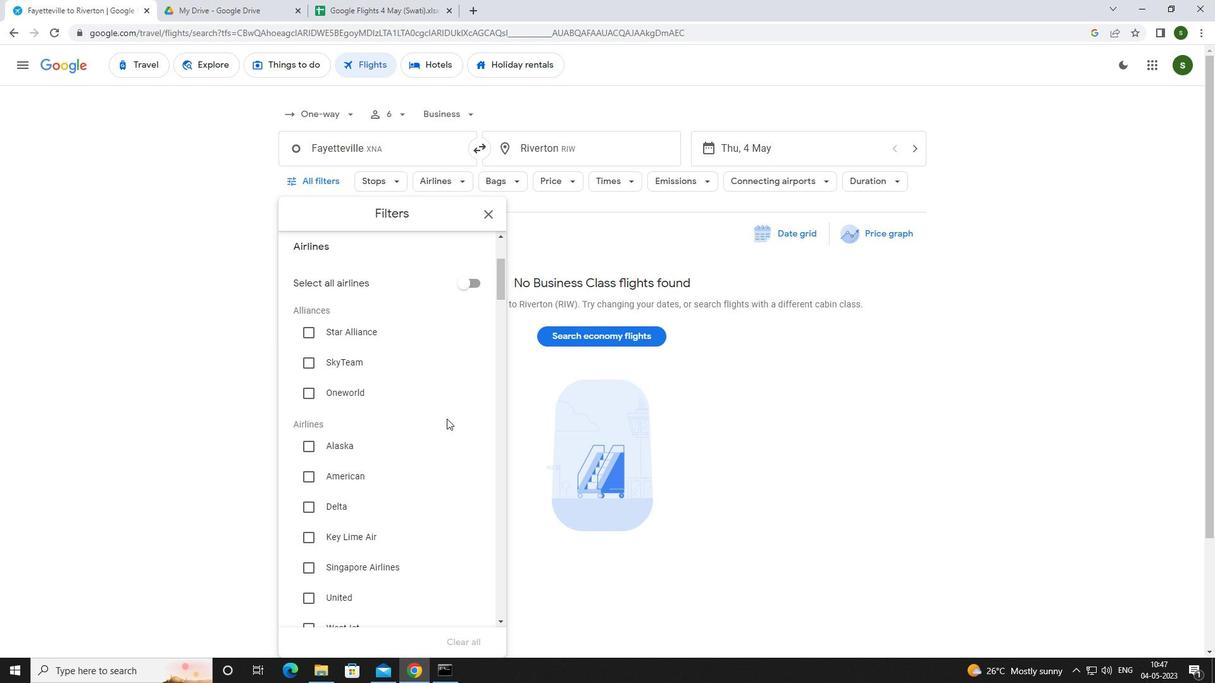 
Action: Mouse moved to (382, 486)
Screenshot: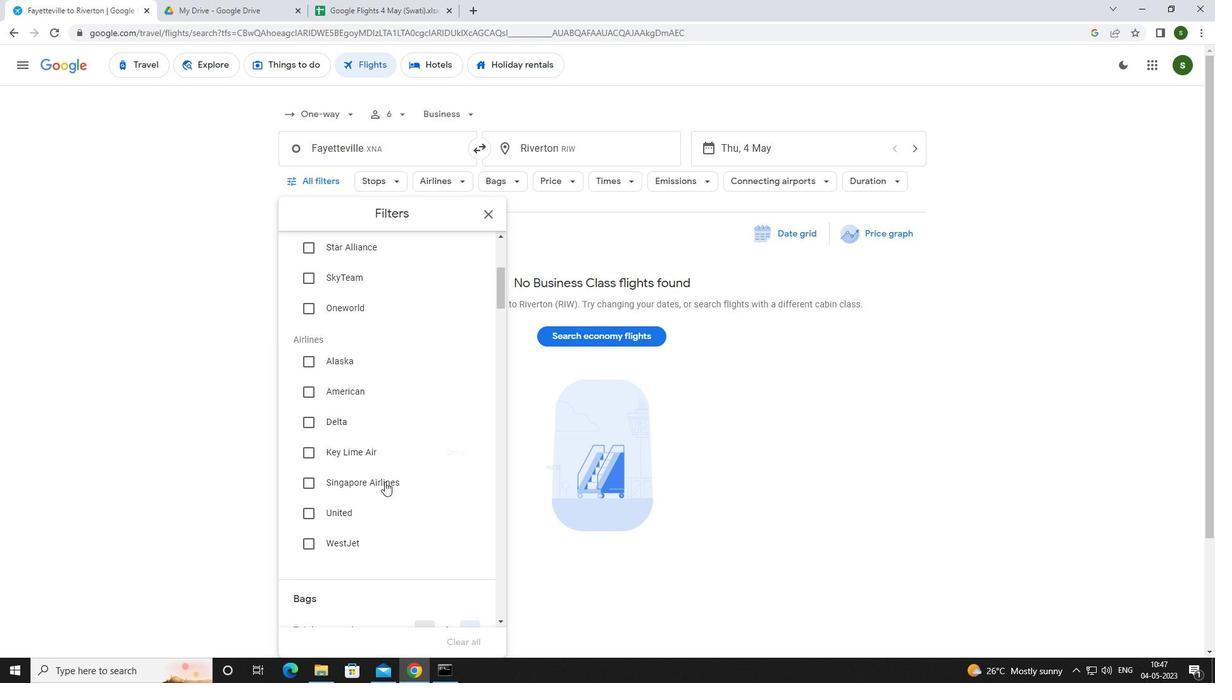 
Action: Mouse pressed left at (382, 486)
Screenshot: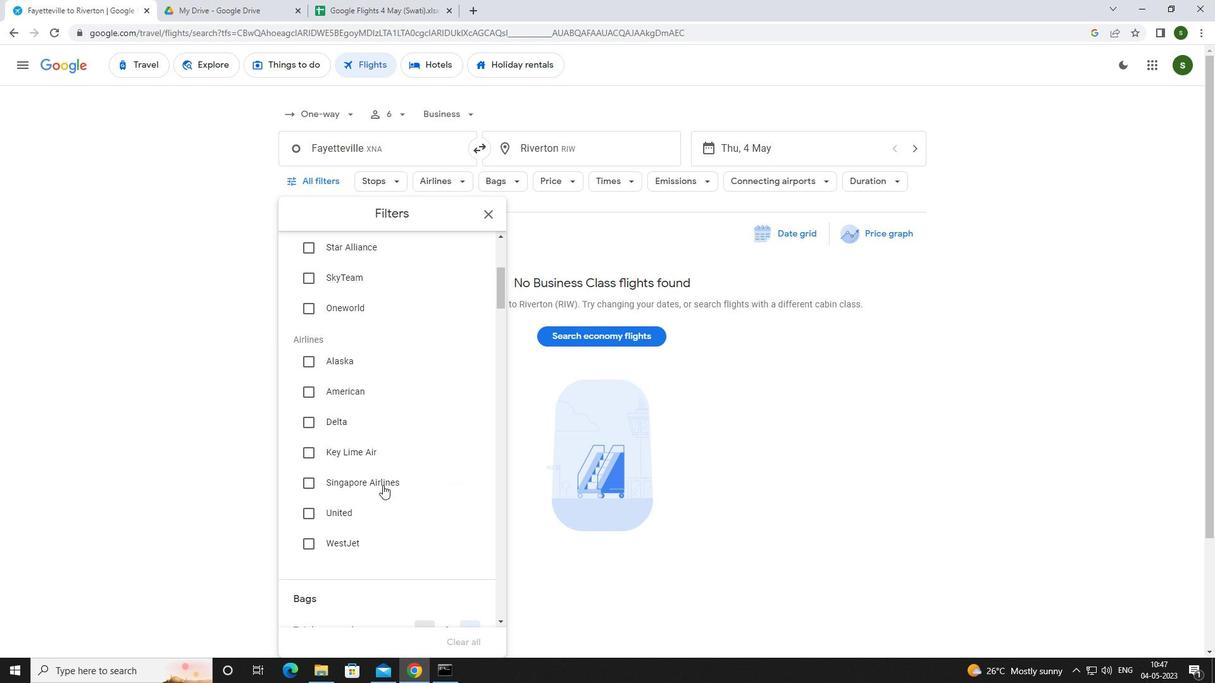 
Action: Mouse scrolled (382, 486) with delta (0, 0)
Screenshot: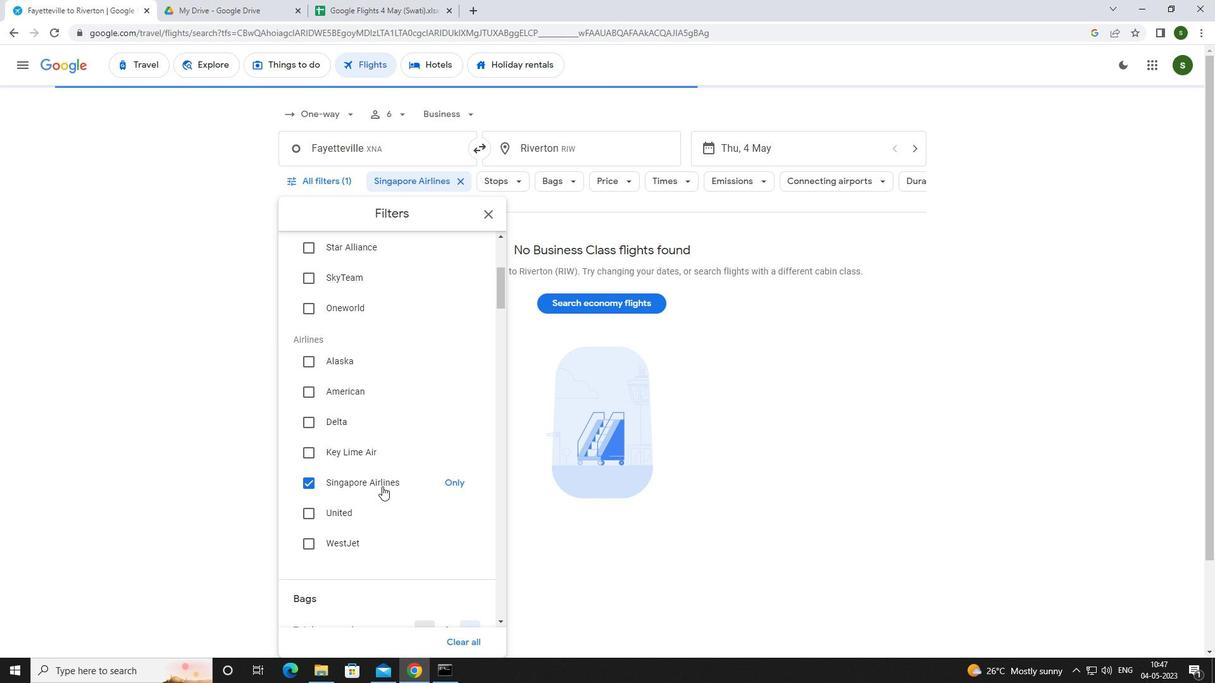 
Action: Mouse scrolled (382, 486) with delta (0, 0)
Screenshot: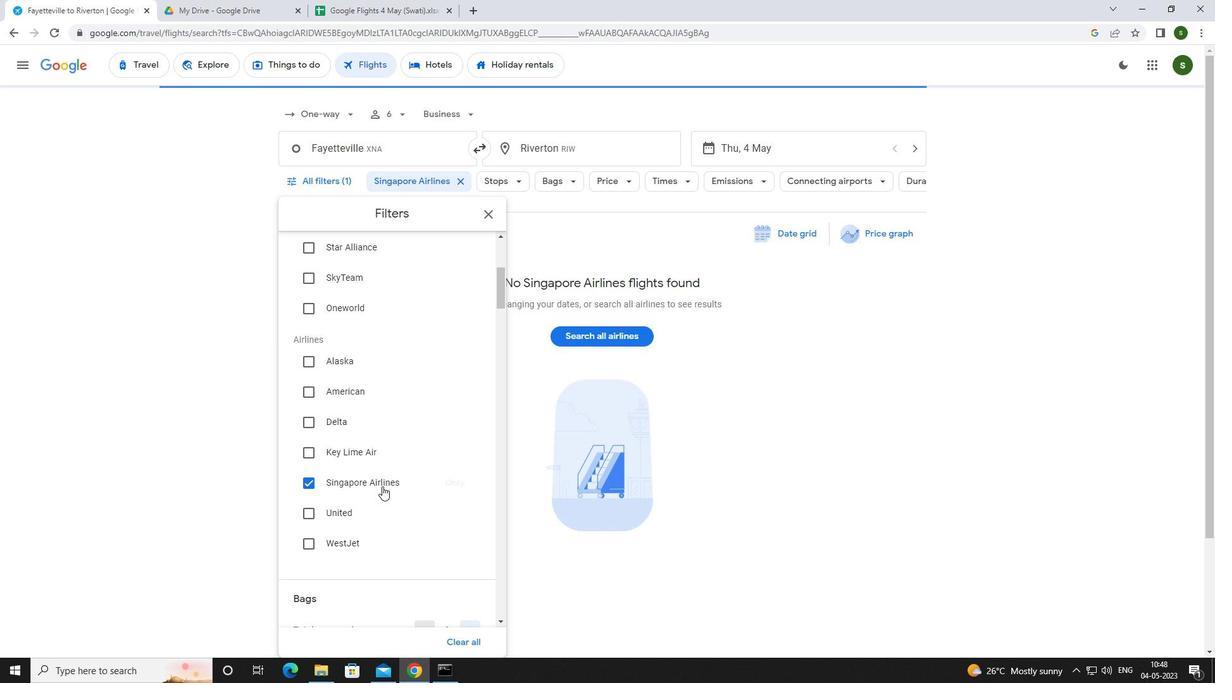 
Action: Mouse scrolled (382, 486) with delta (0, 0)
Screenshot: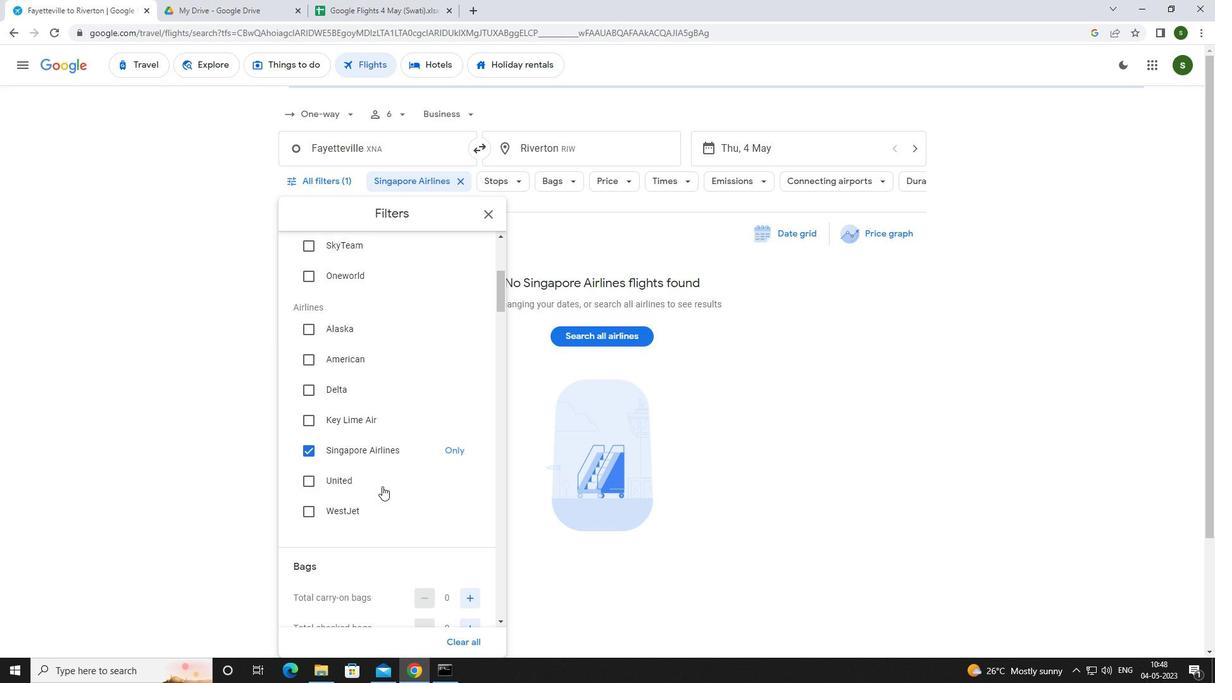 
Action: Mouse moved to (469, 442)
Screenshot: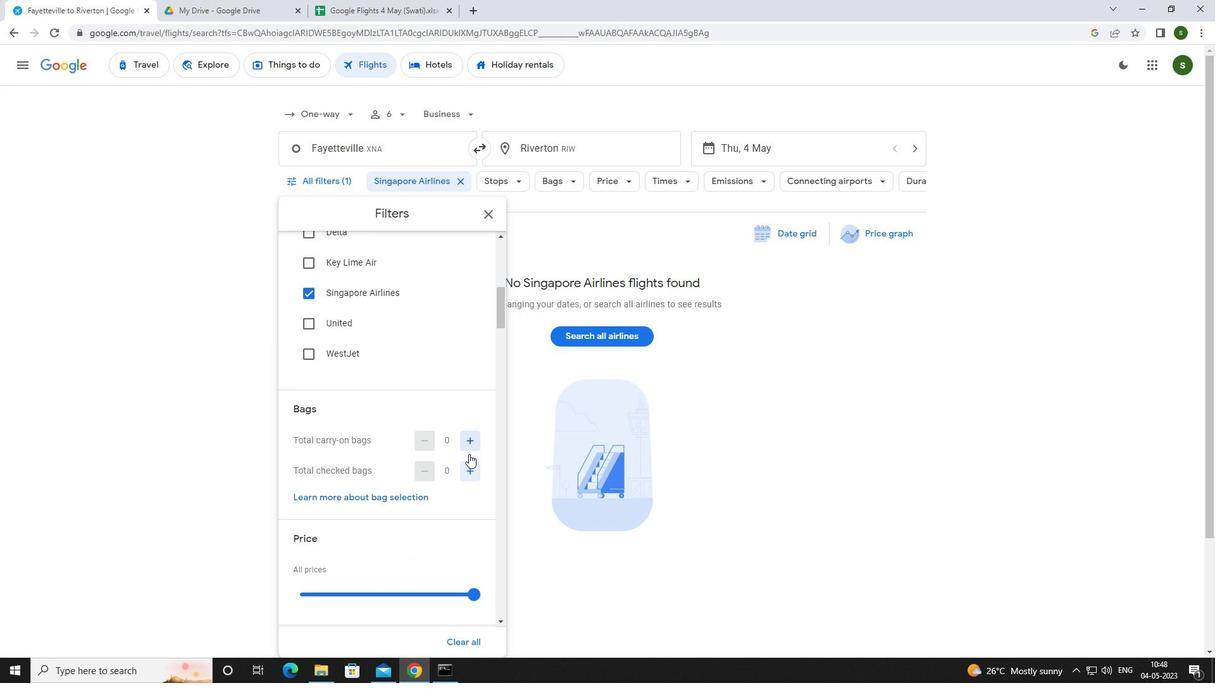 
Action: Mouse pressed left at (469, 442)
Screenshot: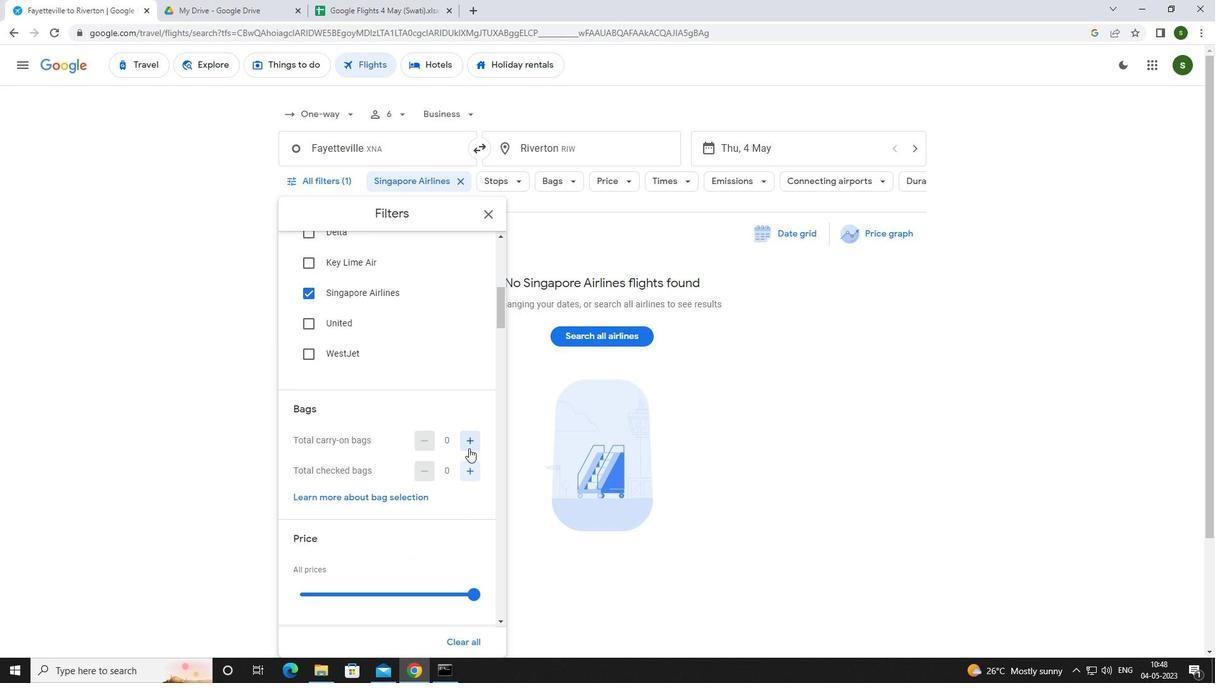 
Action: Mouse moved to (469, 465)
Screenshot: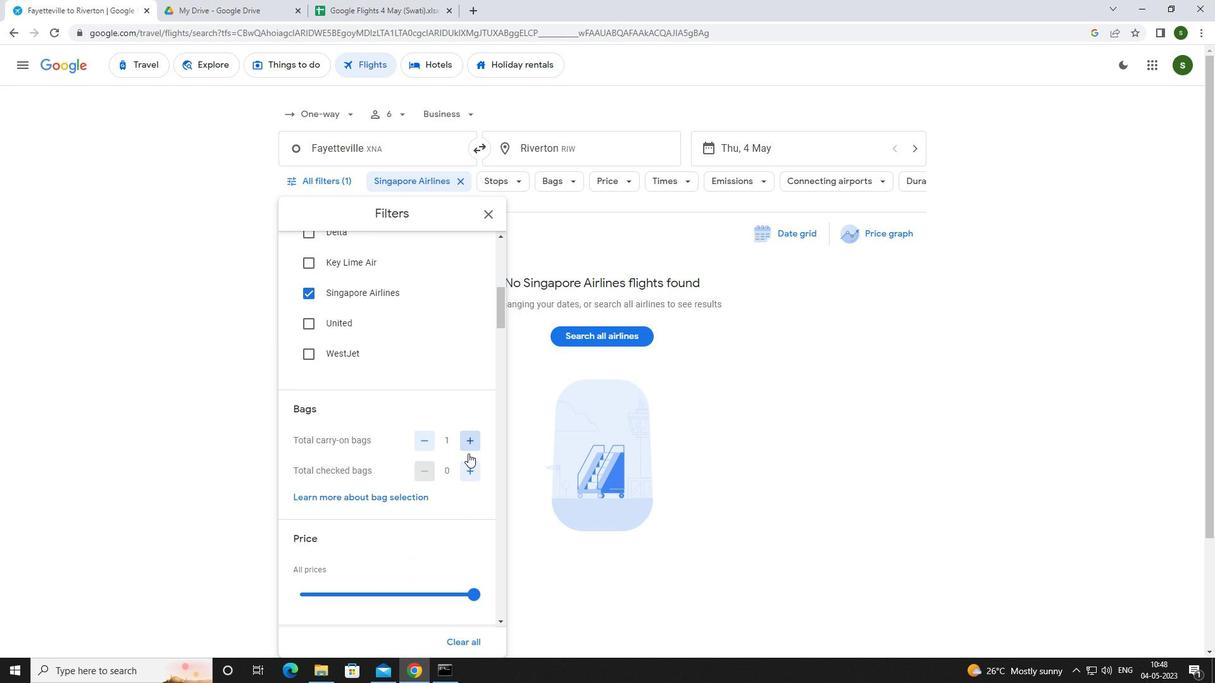 
Action: Mouse pressed left at (469, 465)
Screenshot: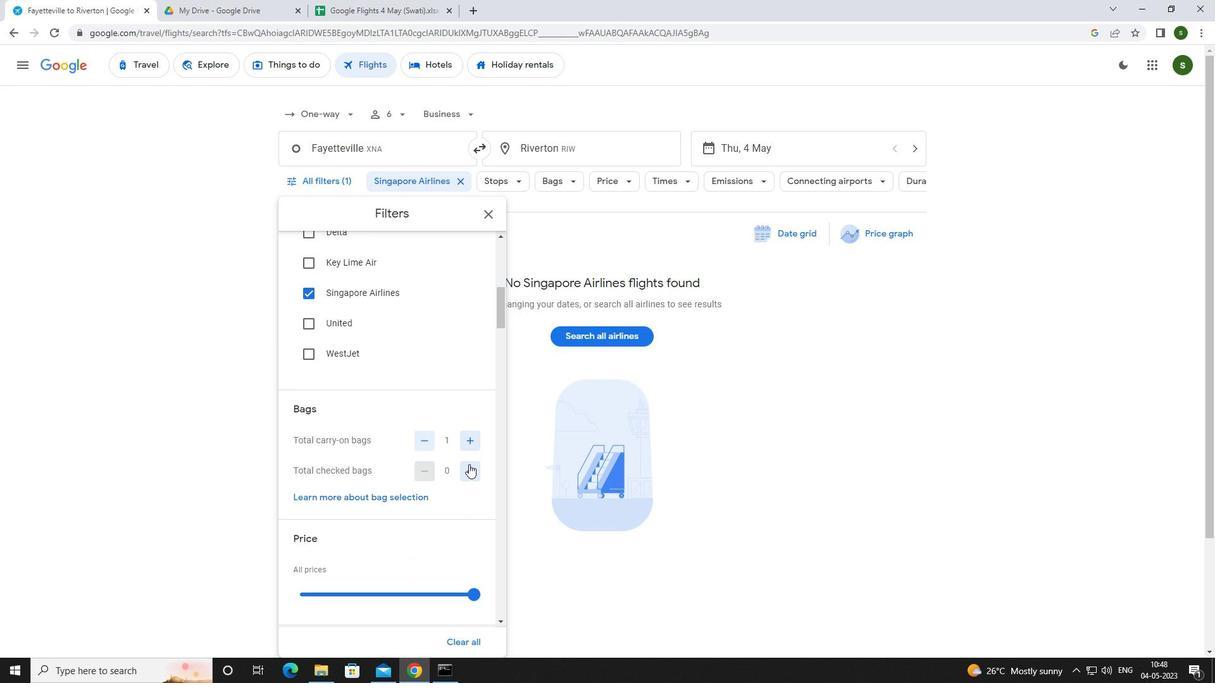 
Action: Mouse pressed left at (469, 465)
Screenshot: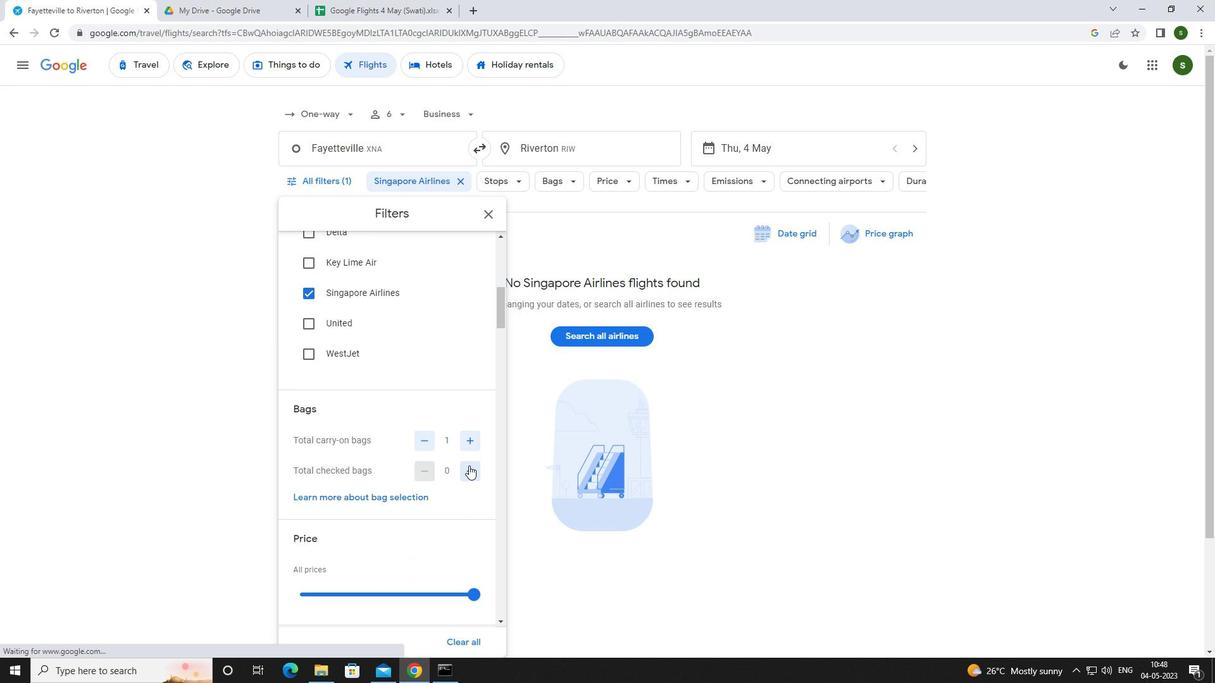 
Action: Mouse pressed left at (469, 465)
Screenshot: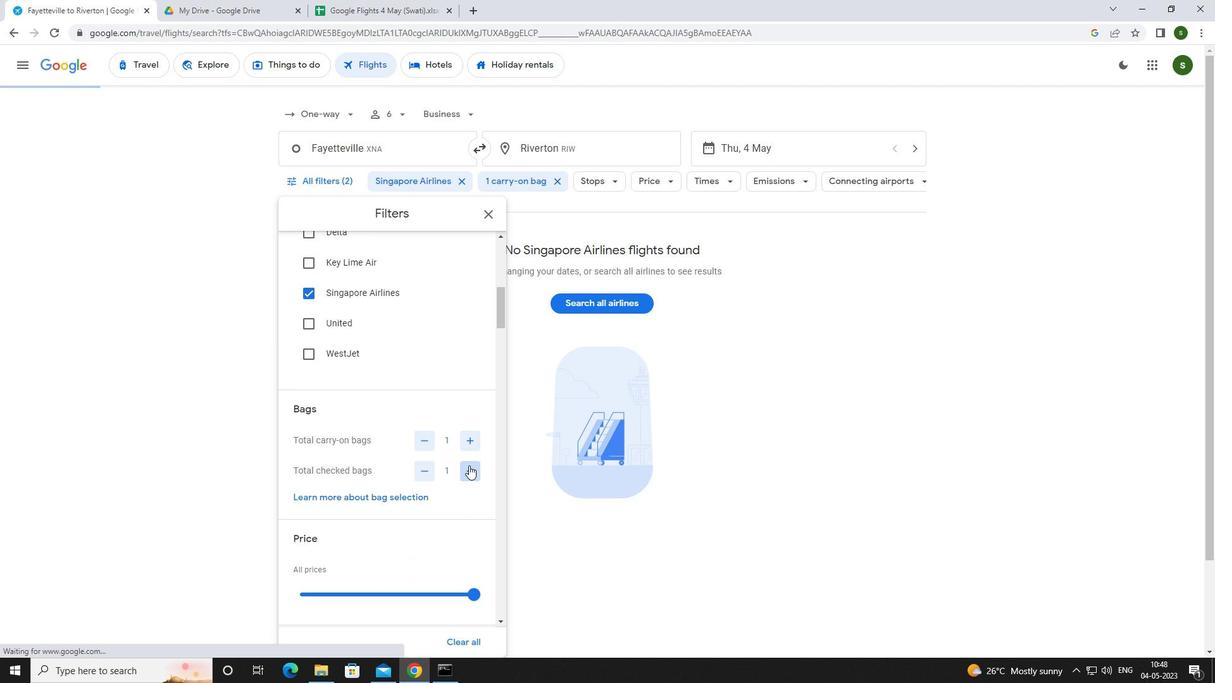 
Action: Mouse pressed left at (469, 465)
Screenshot: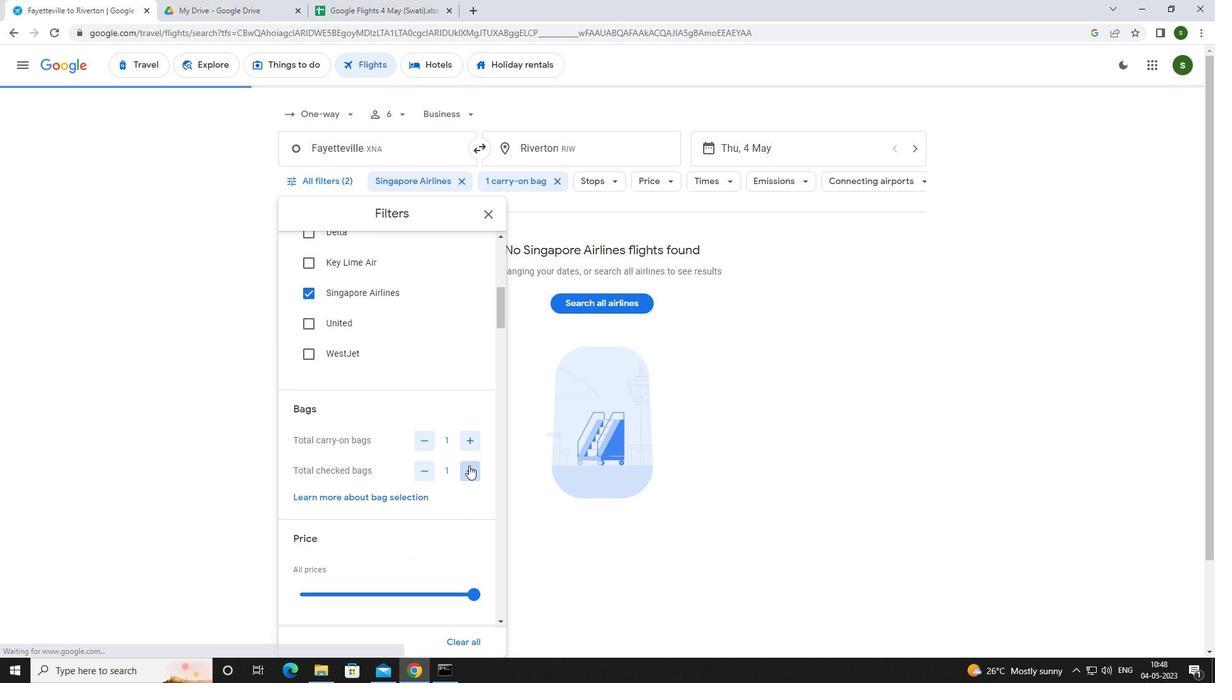 
Action: Mouse moved to (429, 474)
Screenshot: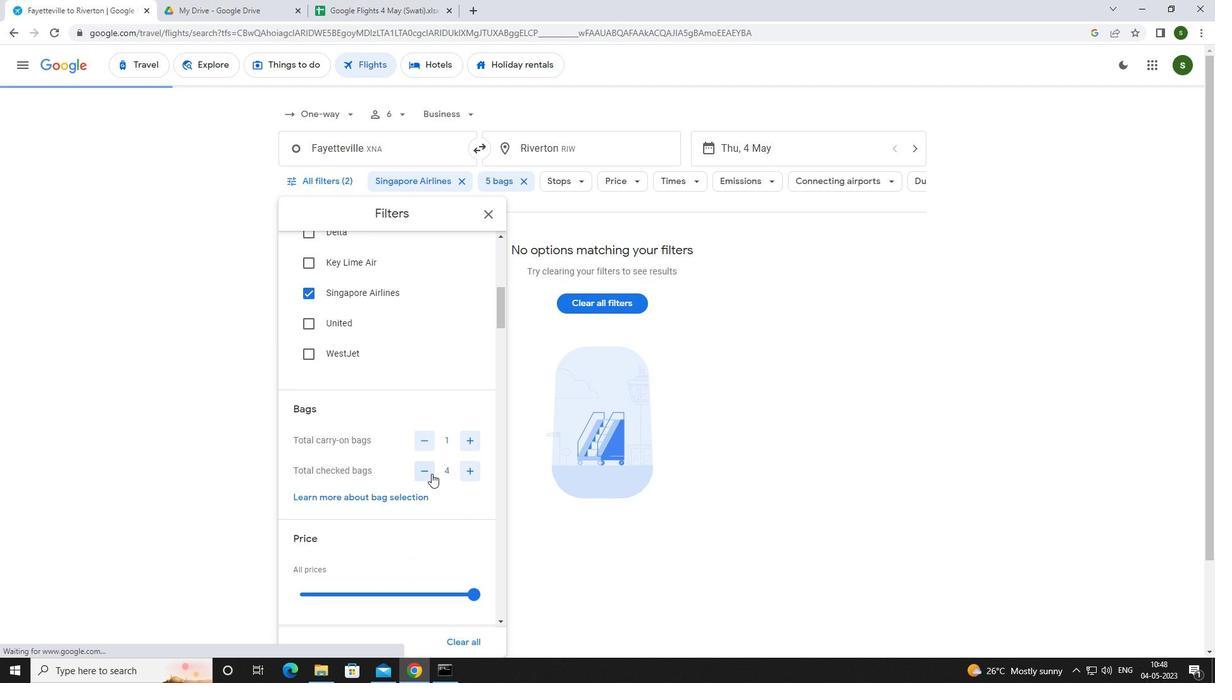 
Action: Mouse pressed left at (429, 474)
Screenshot: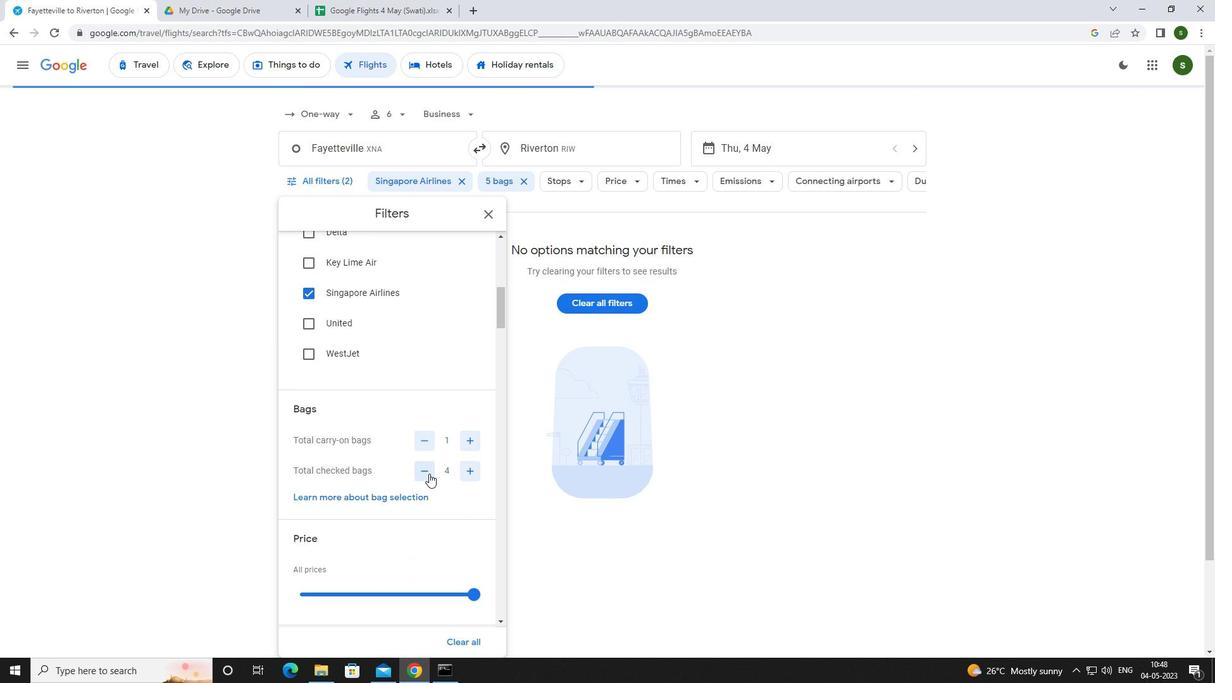 
Action: Mouse scrolled (429, 473) with delta (0, 0)
Screenshot: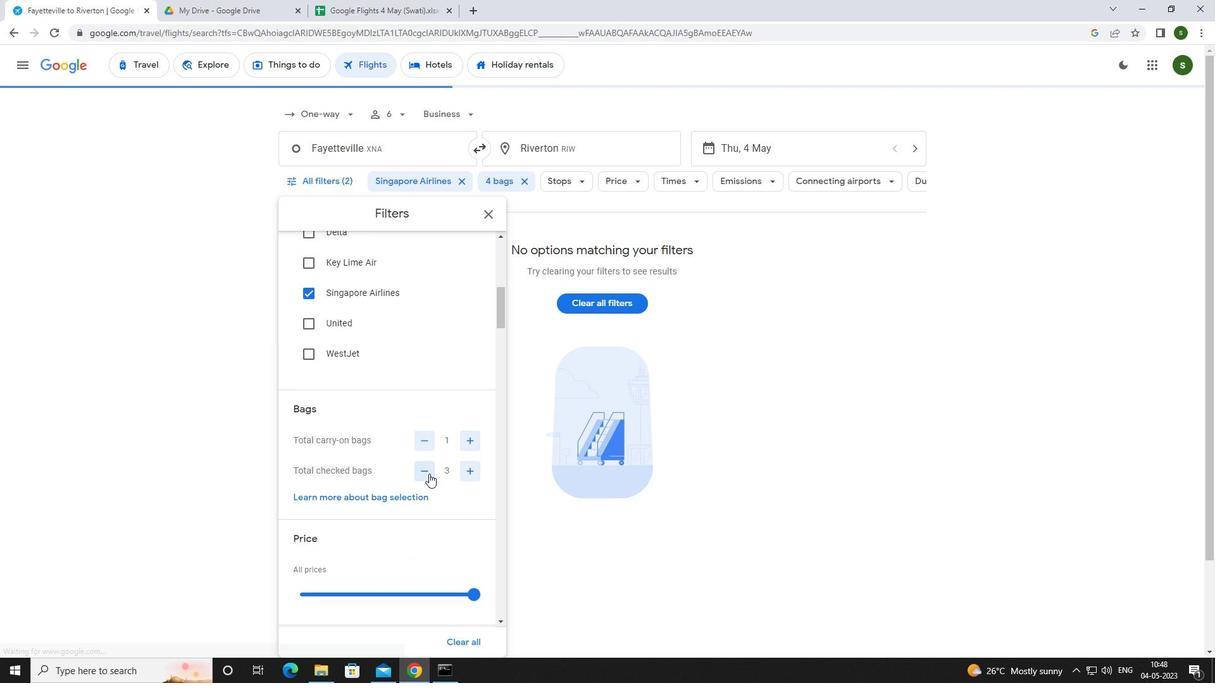 
Action: Mouse scrolled (429, 473) with delta (0, 0)
Screenshot: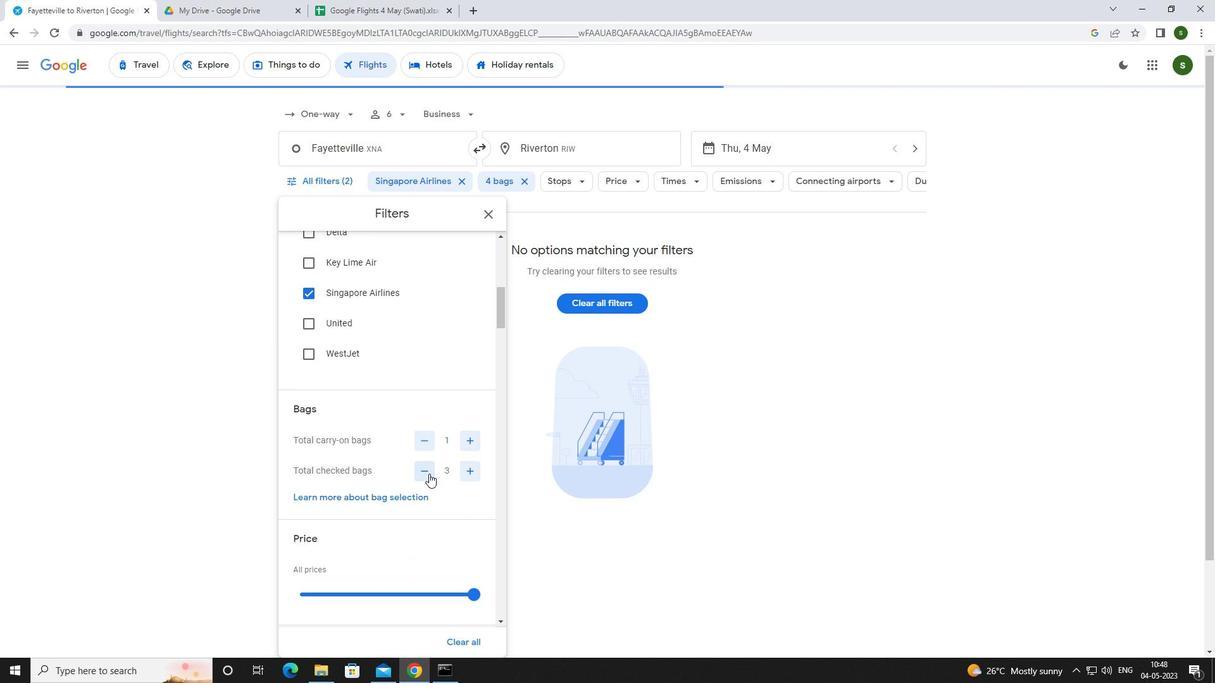 
Action: Mouse moved to (476, 460)
Screenshot: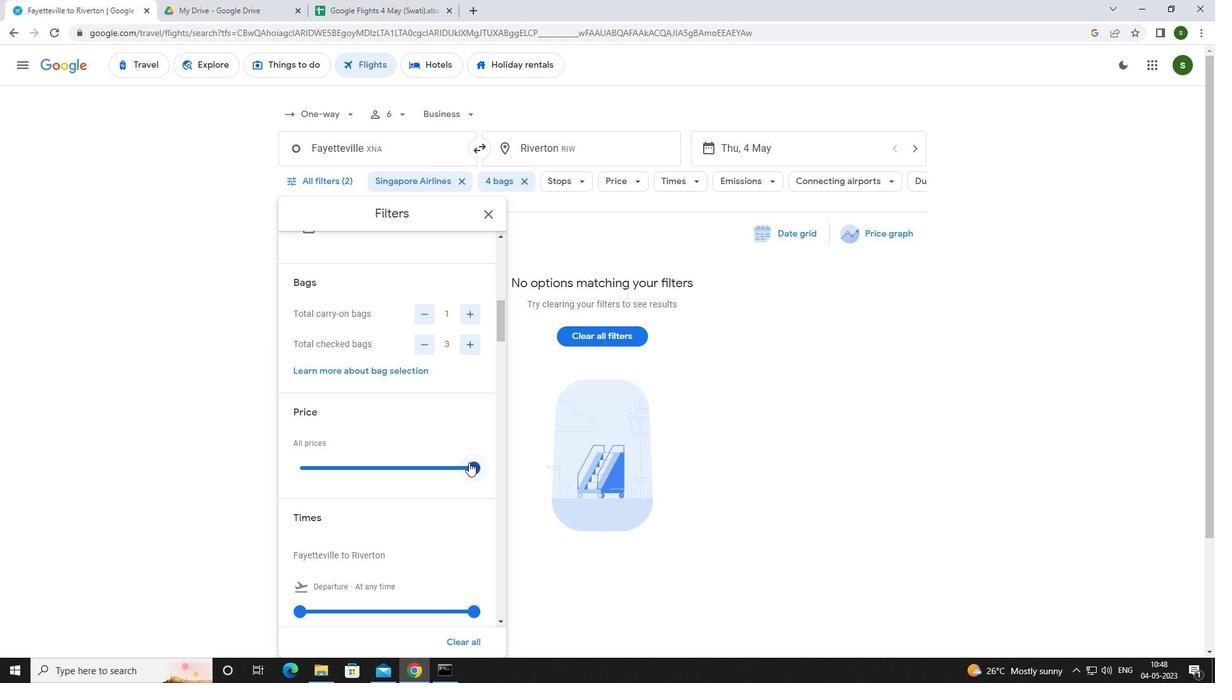 
Action: Mouse pressed left at (476, 460)
Screenshot: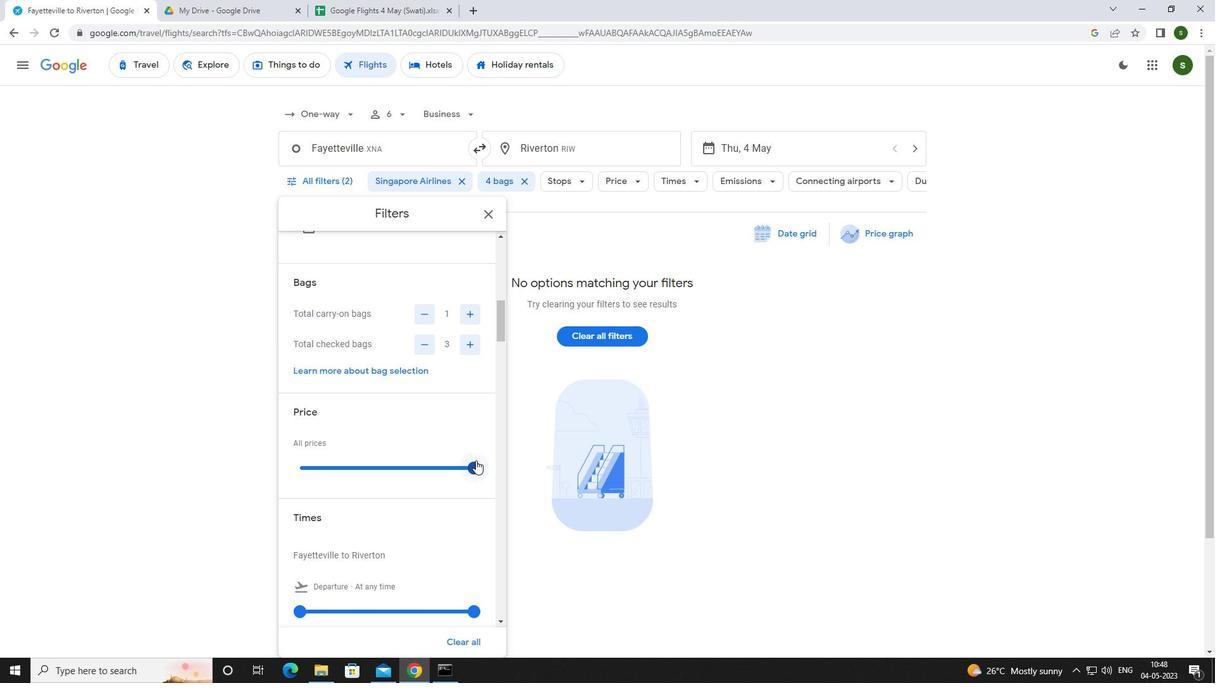 
Action: Mouse scrolled (476, 460) with delta (0, 0)
Screenshot: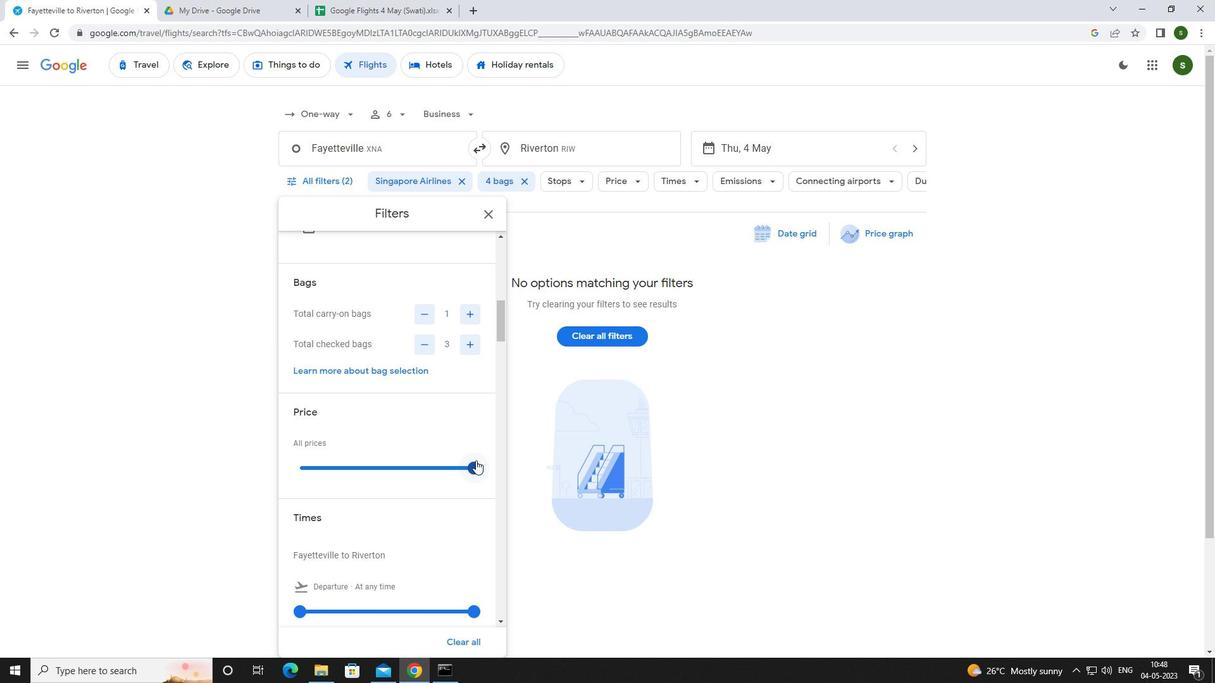 
Action: Mouse moved to (298, 546)
Screenshot: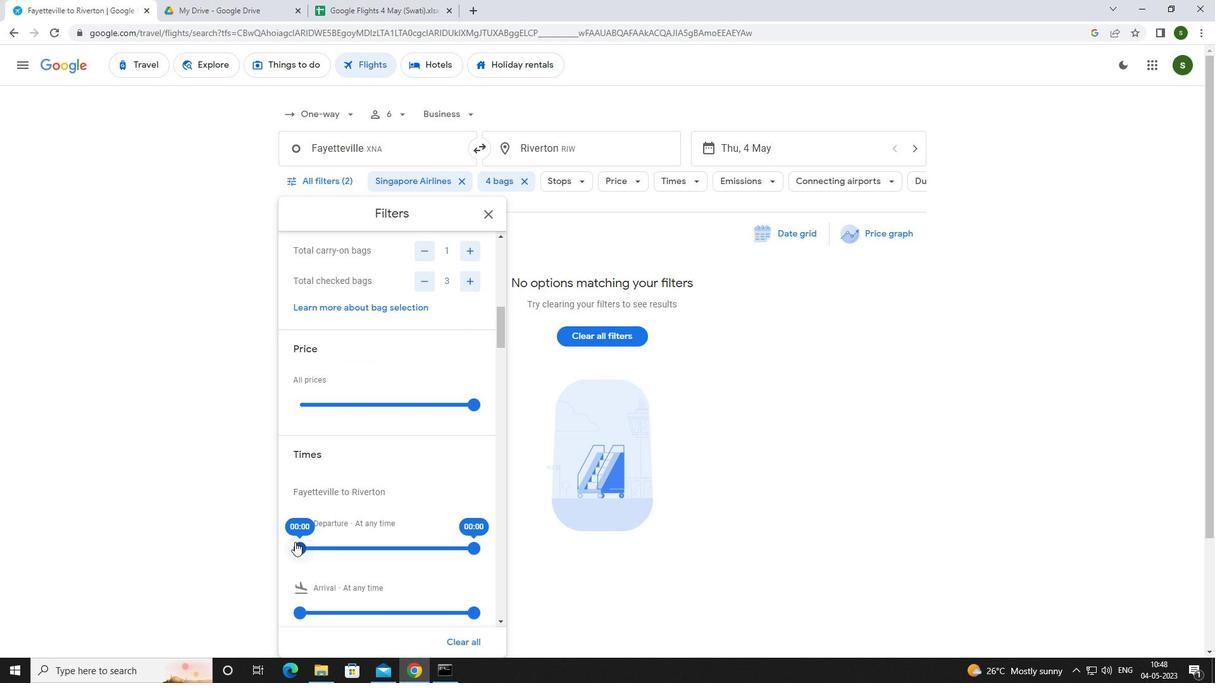 
Action: Mouse pressed left at (298, 546)
Screenshot: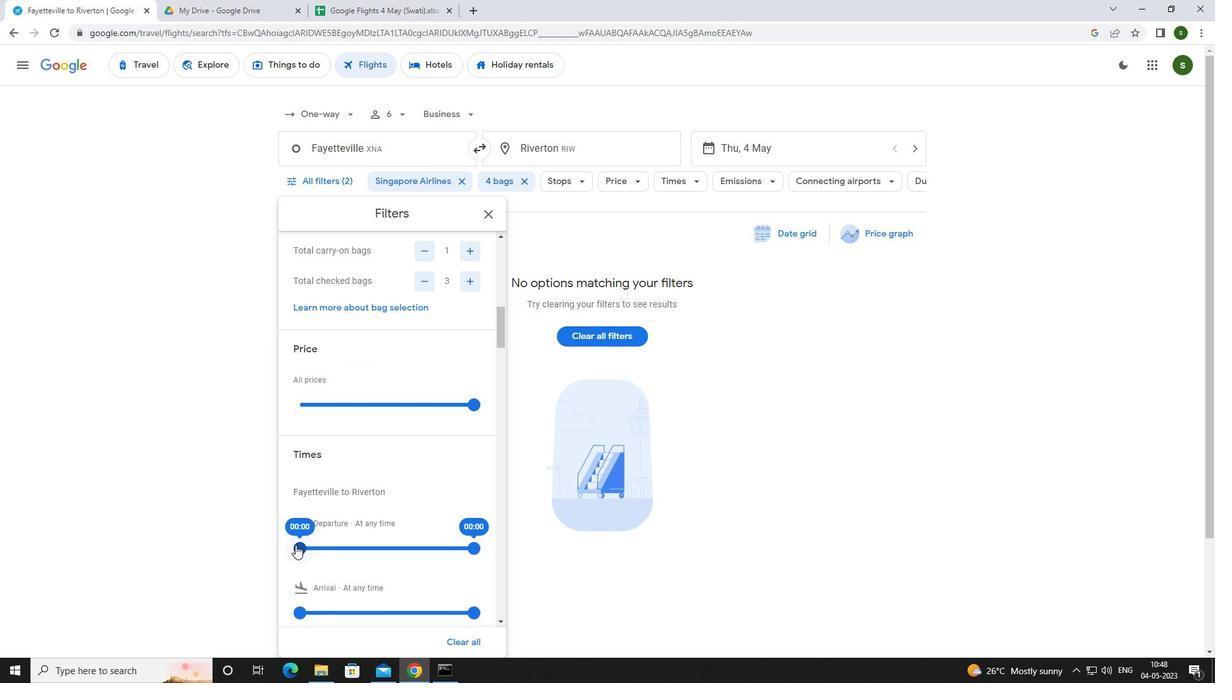 
Action: Mouse moved to (745, 489)
Screenshot: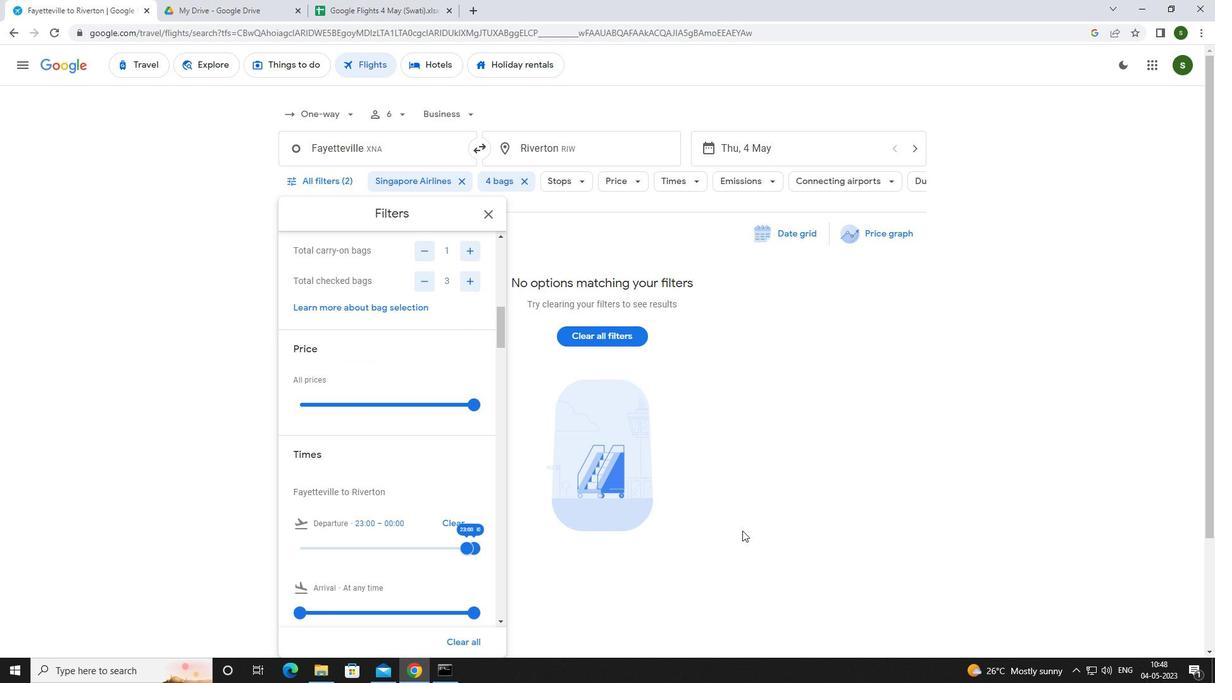 
Action: Mouse pressed left at (745, 489)
Screenshot: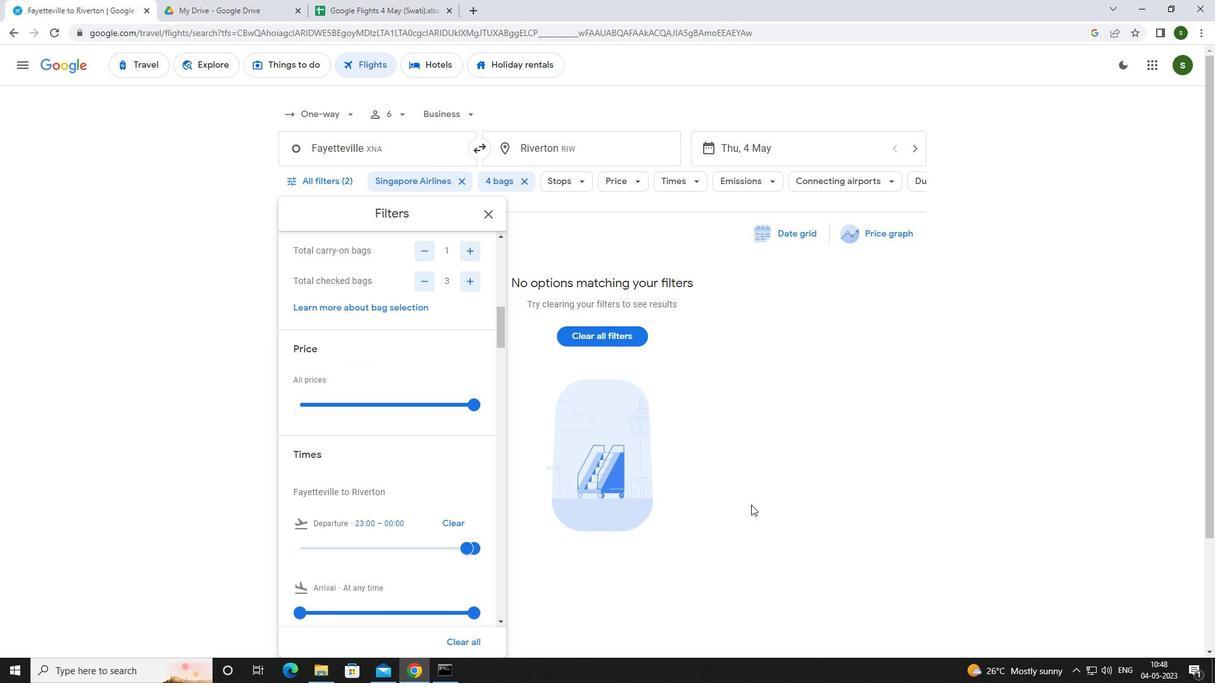 
